 Task: Create a sub task System Test and UAT for the task  Create a new online platform for online financial planning services in the project ControlBridge , assign it to team member softage.1@softage.net and update the status of the sub task to  On Track  , set the priority of the sub task to Low
Action: Mouse moved to (49, 366)
Screenshot: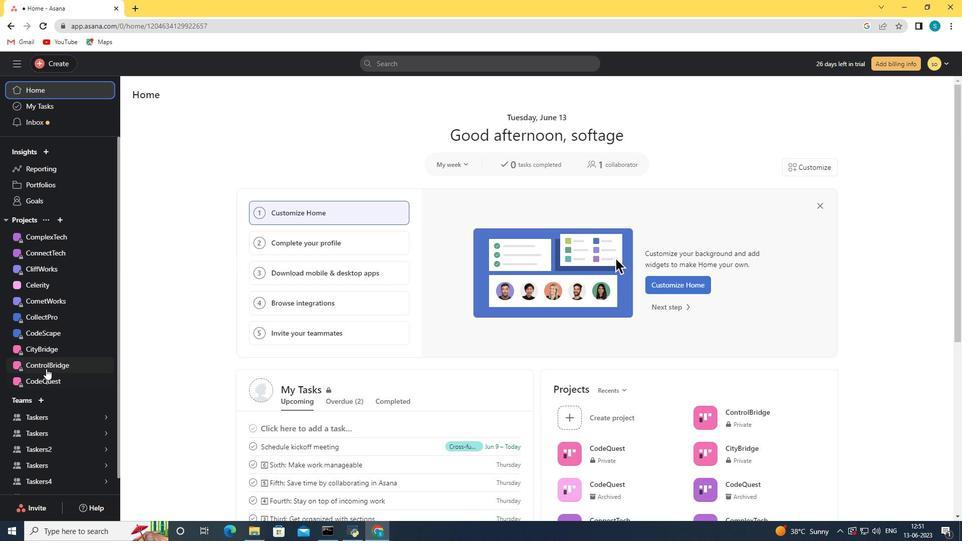 
Action: Mouse pressed left at (49, 366)
Screenshot: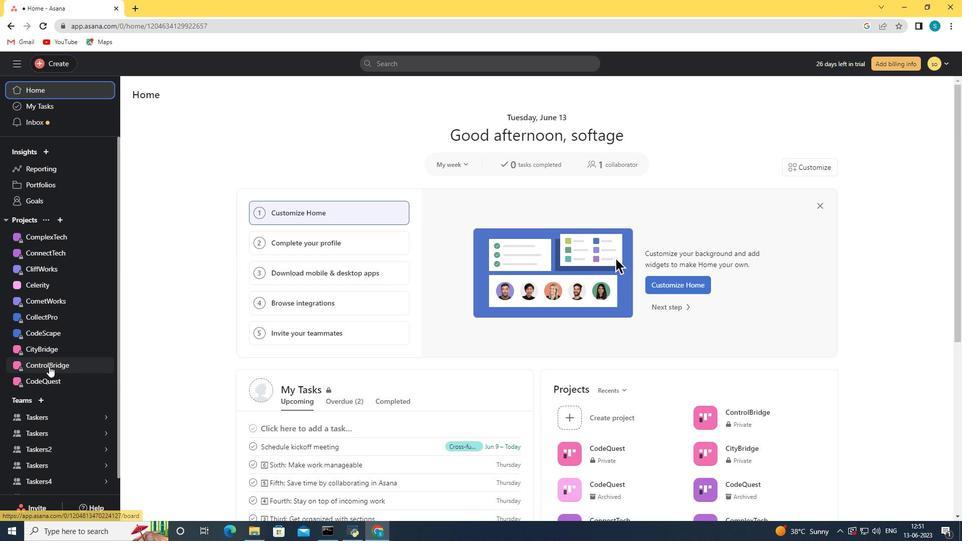 
Action: Mouse moved to (226, 460)
Screenshot: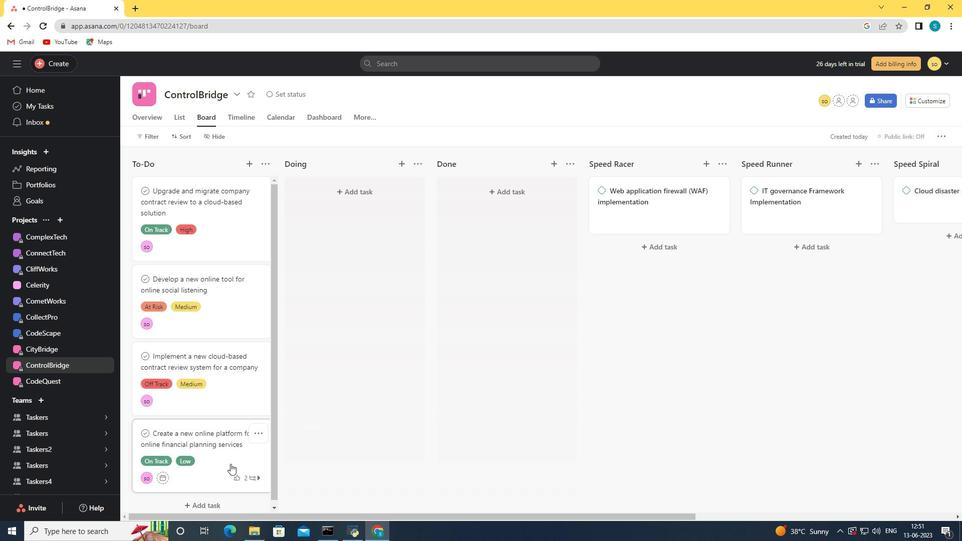 
Action: Mouse pressed left at (226, 460)
Screenshot: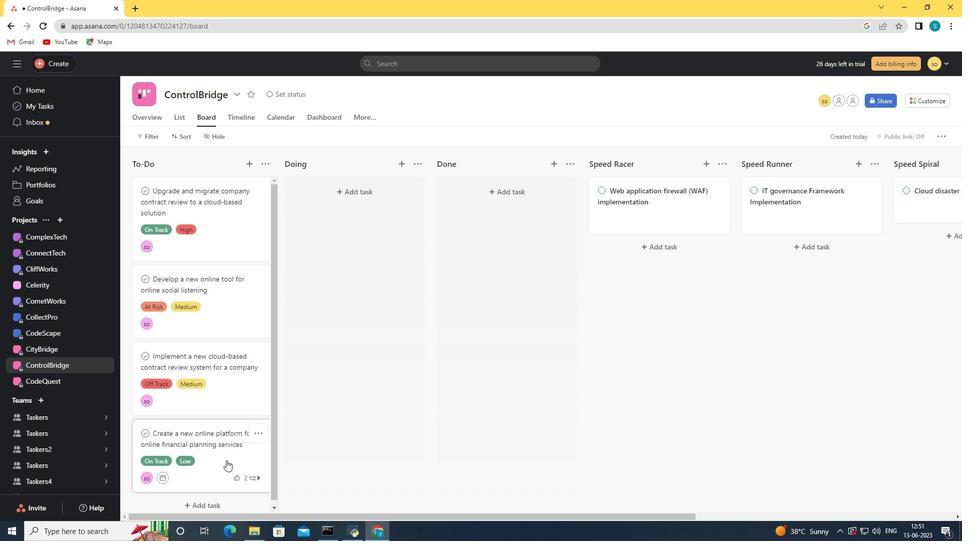 
Action: Mouse moved to (831, 283)
Screenshot: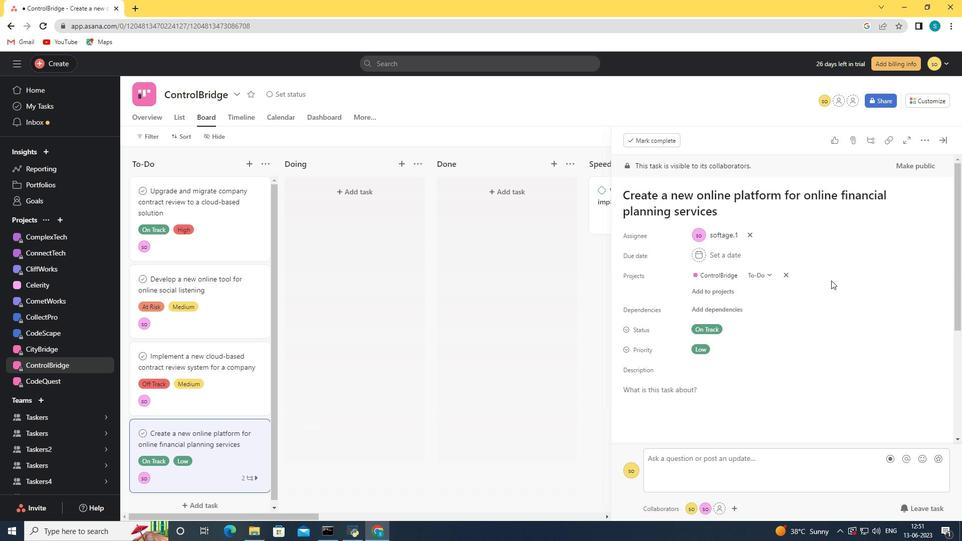 
Action: Mouse scrolled (831, 283) with delta (0, 0)
Screenshot: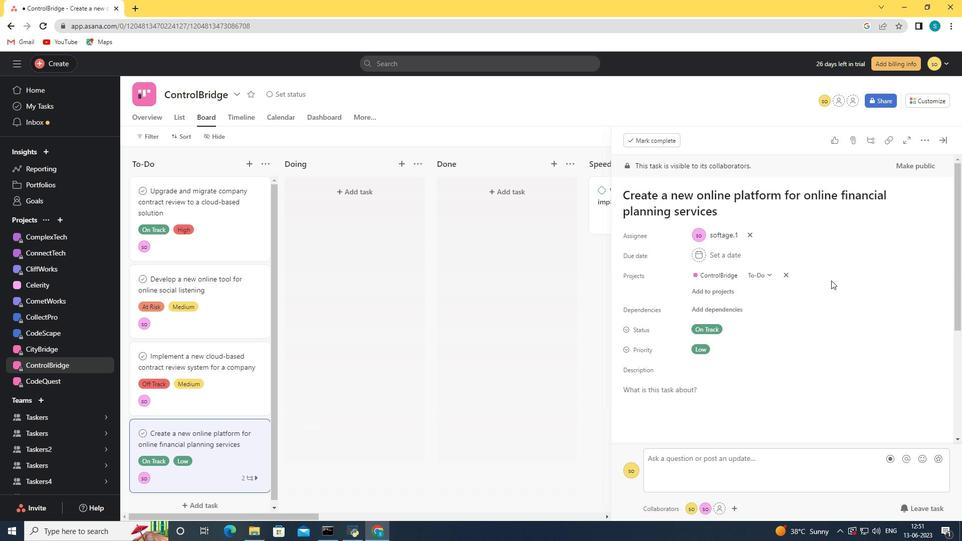 
Action: Mouse moved to (831, 284)
Screenshot: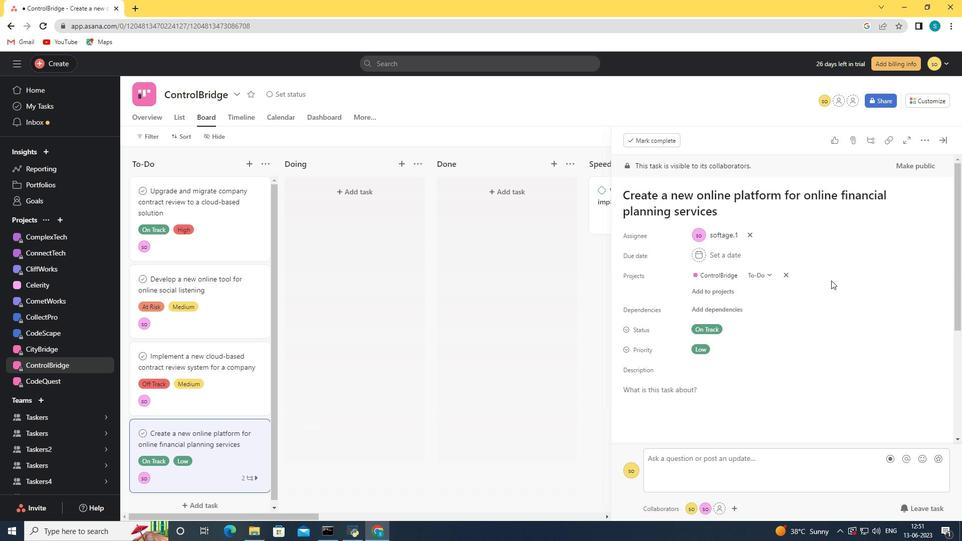 
Action: Mouse scrolled (831, 284) with delta (0, 0)
Screenshot: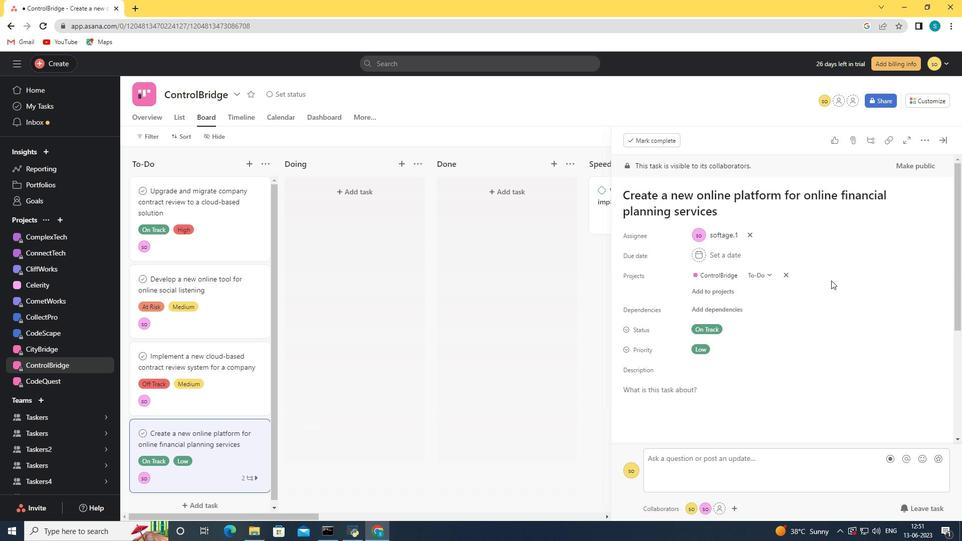 
Action: Mouse moved to (831, 285)
Screenshot: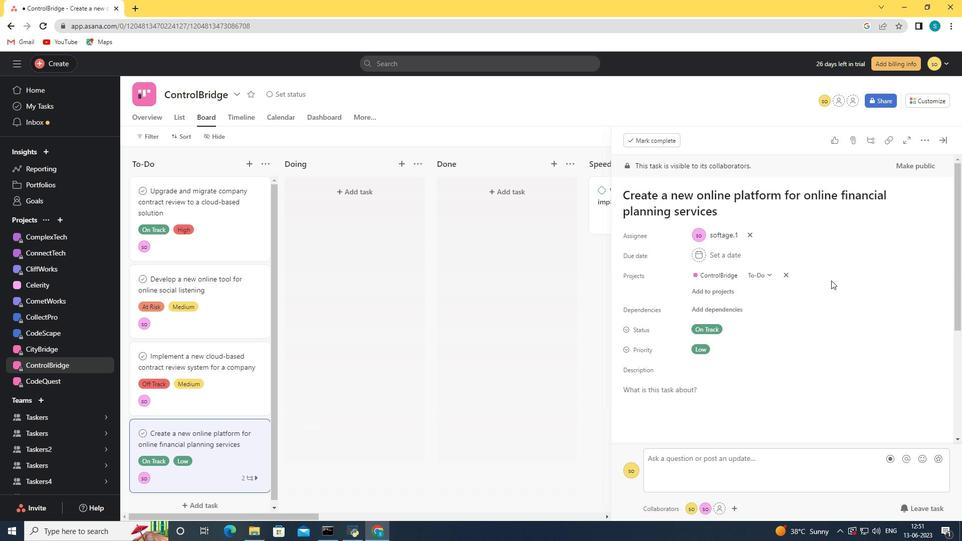 
Action: Mouse scrolled (831, 284) with delta (0, 0)
Screenshot: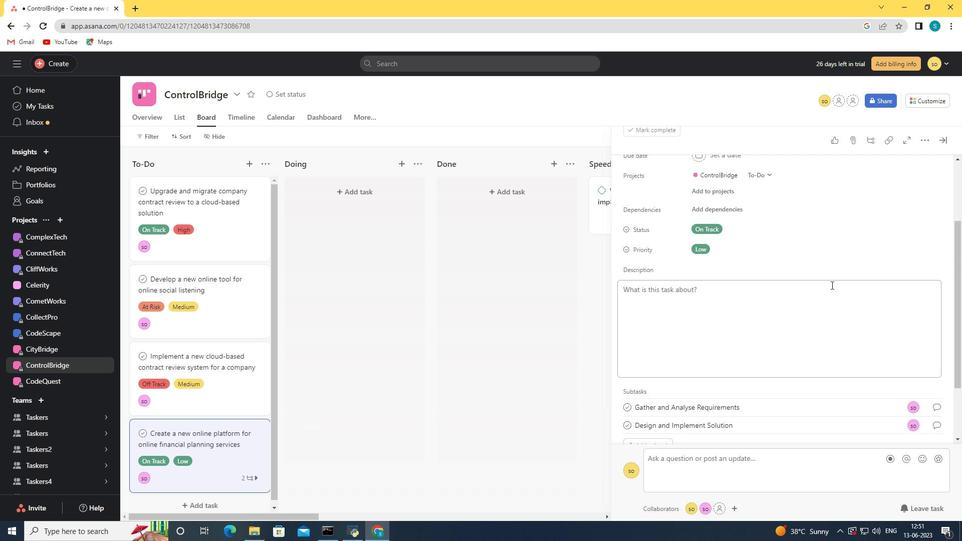 
Action: Mouse scrolled (831, 284) with delta (0, 0)
Screenshot: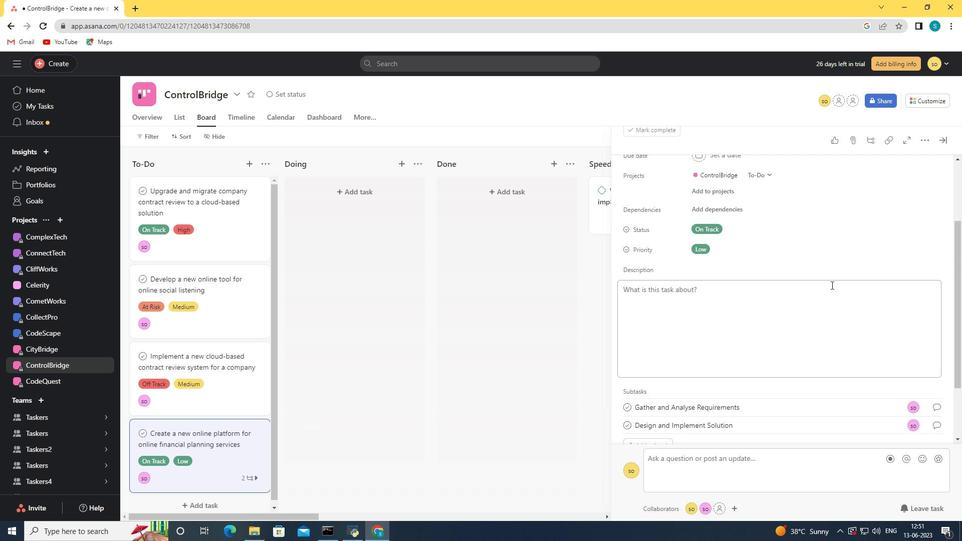 
Action: Mouse scrolled (831, 284) with delta (0, 0)
Screenshot: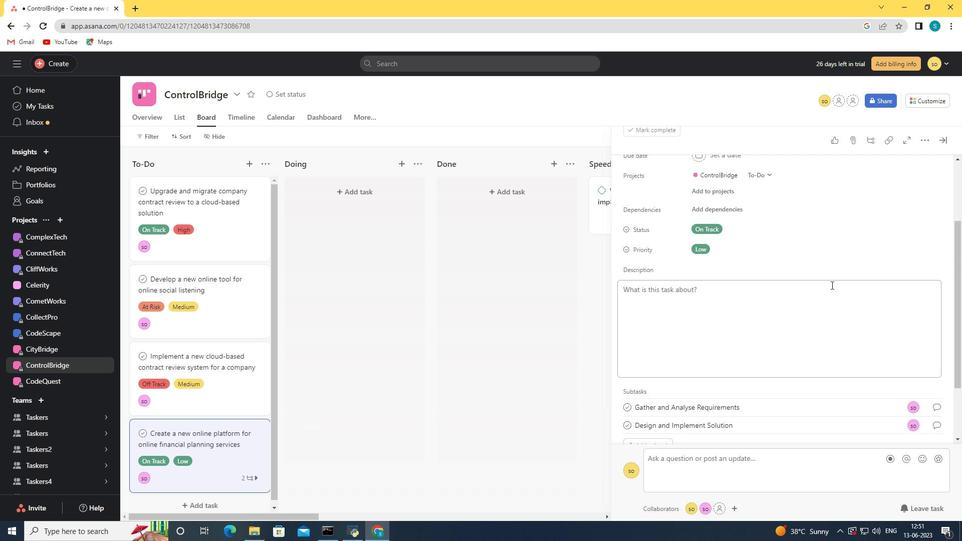 
Action: Mouse scrolled (831, 284) with delta (0, 0)
Screenshot: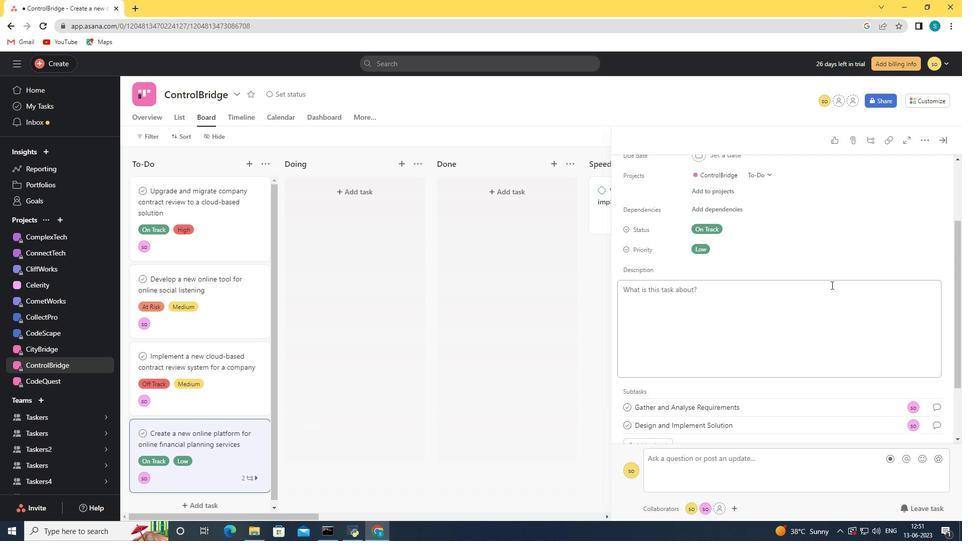 
Action: Mouse moved to (648, 364)
Screenshot: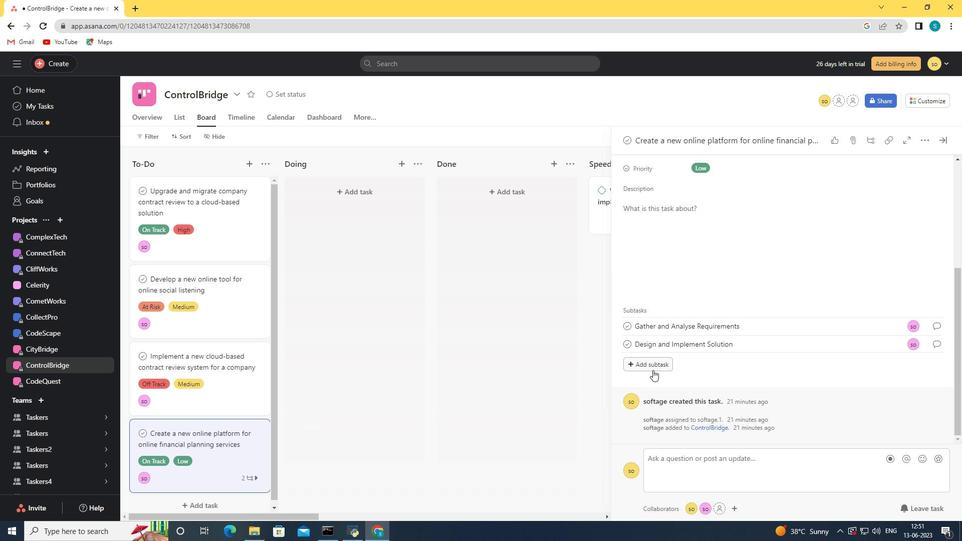
Action: Mouse pressed left at (648, 364)
Screenshot: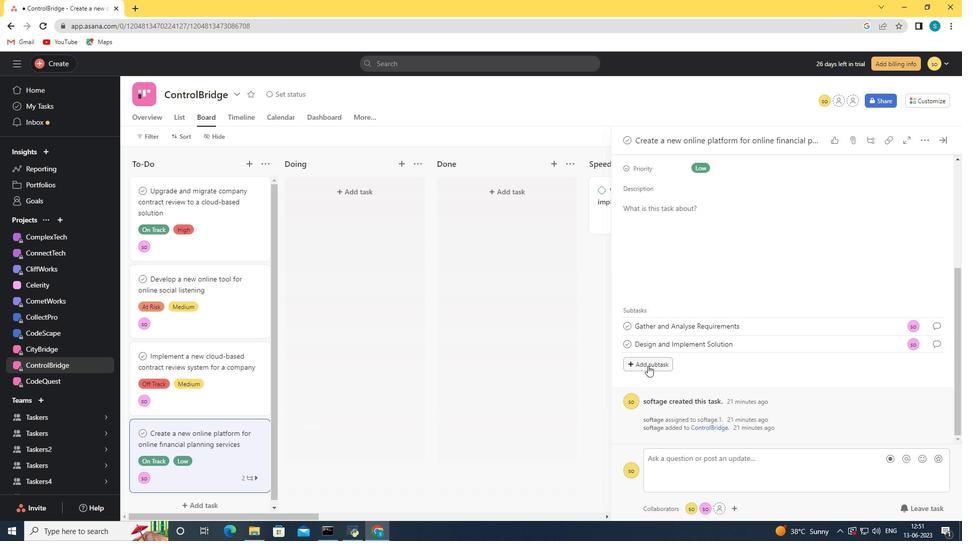 
Action: Key pressed <Key.shift><Key.shift><Key.shift><Key.shift><Key.shift><Key.shift><Key.shift><Key.shift><Key.shift><Key.shift><Key.shift><Key.shift><Key.shift><Key.shift><Key.shift><Key.shift><Key.shift><Key.shift><Key.shift><Key.shift><Key.shift><Key.shift><Key.shift><Key.shift><Key.shift><Key.shift><Key.shift><Key.shift><Key.shift><Key.shift><Key.shift><Key.shift><Key.shift><Key.shift><Key.shift><Key.shift><Key.shift><Key.shift><Key.shift><Key.shift><Key.shift><Key.shift><Key.shift><Key.shift>System<Key.space><Key.shift>Test<Key.space>and<Key.space><Key.shift>U<Key.shift><Key.shift><Key.shift>AT
Screenshot: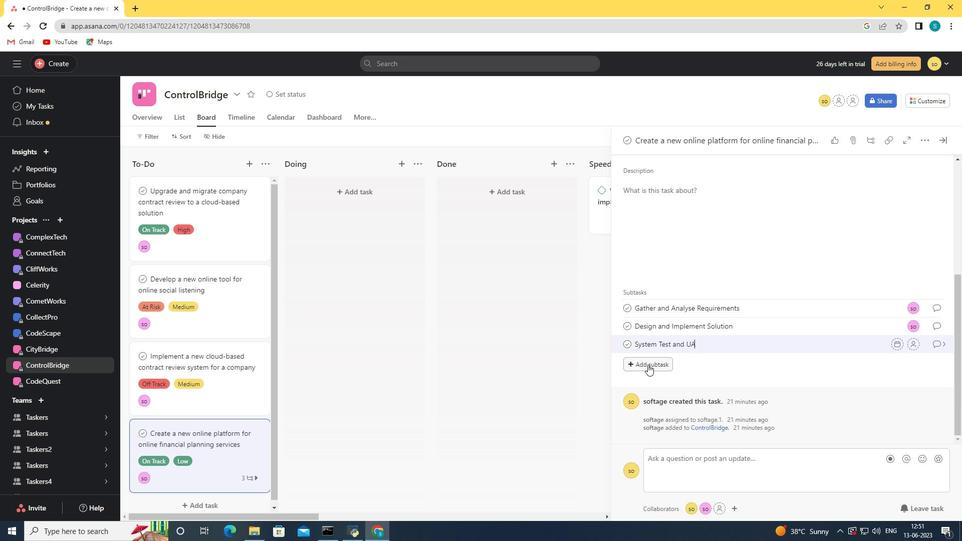 
Action: Mouse moved to (851, 367)
Screenshot: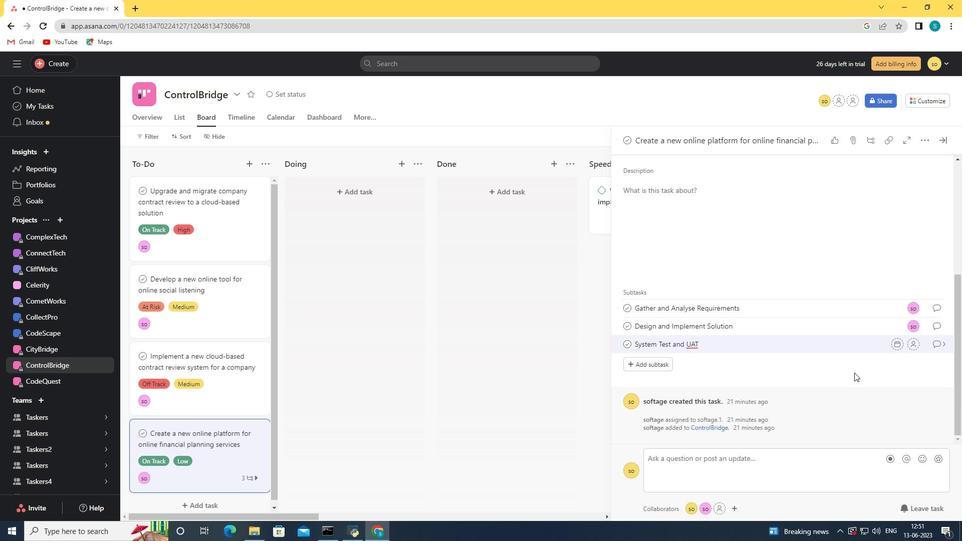 
Action: Mouse scrolled (851, 366) with delta (0, 0)
Screenshot: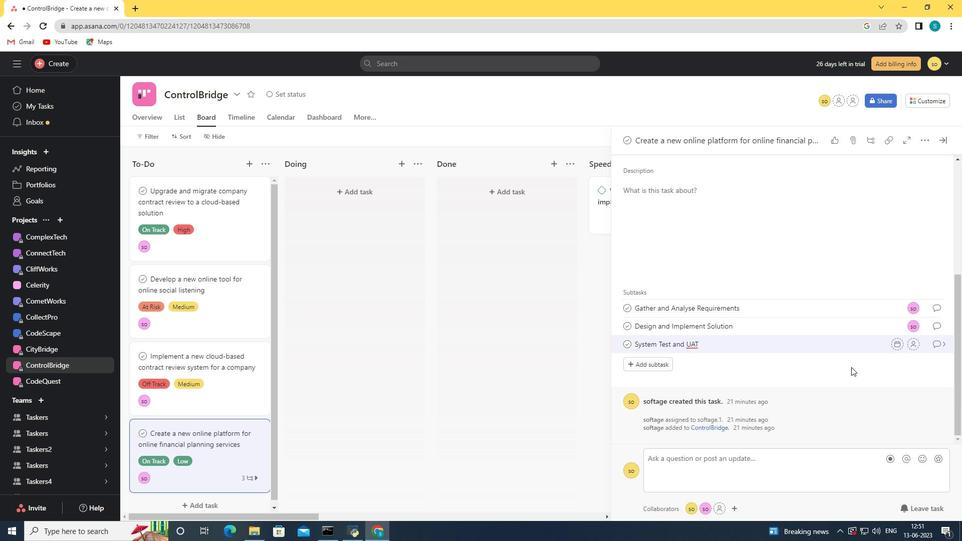 
Action: Mouse scrolled (851, 366) with delta (0, 0)
Screenshot: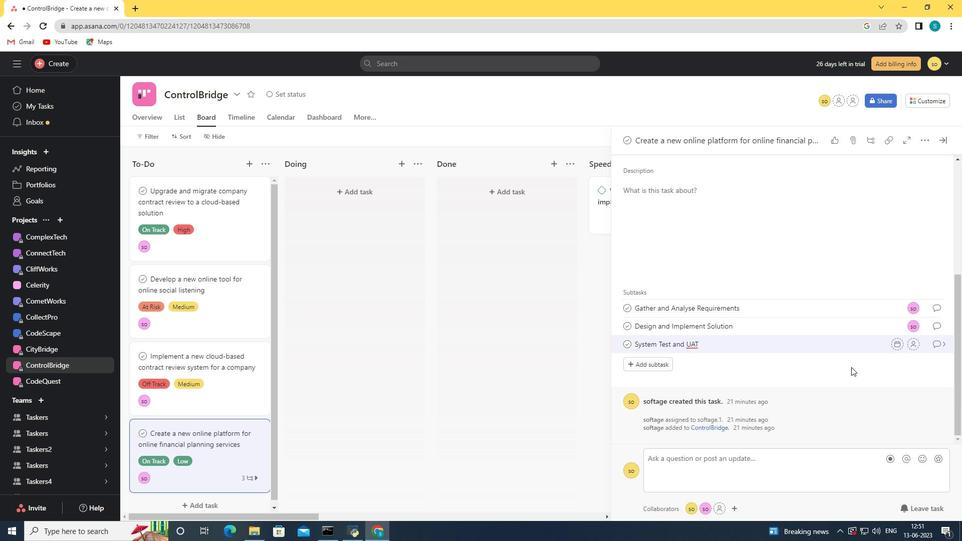 
Action: Mouse scrolled (851, 366) with delta (0, 0)
Screenshot: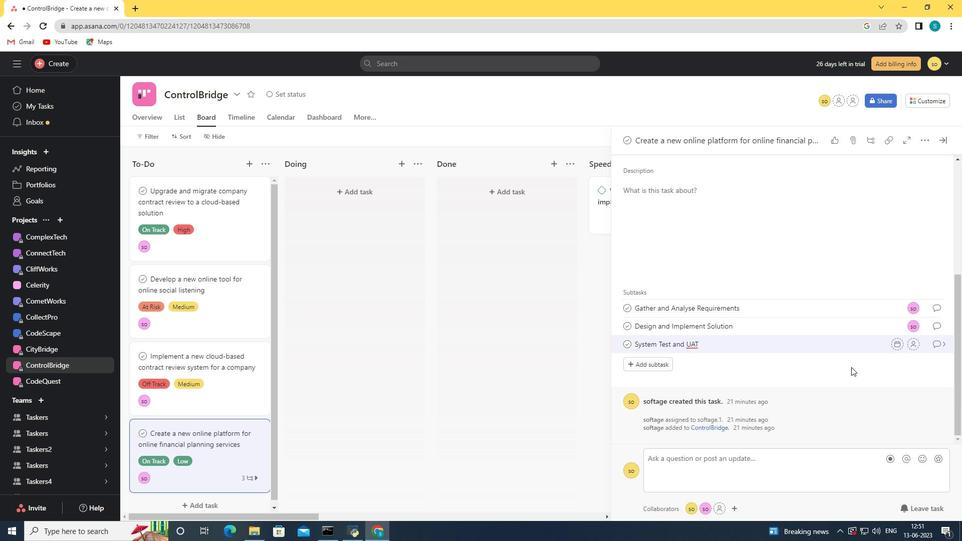 
Action: Mouse moved to (916, 343)
Screenshot: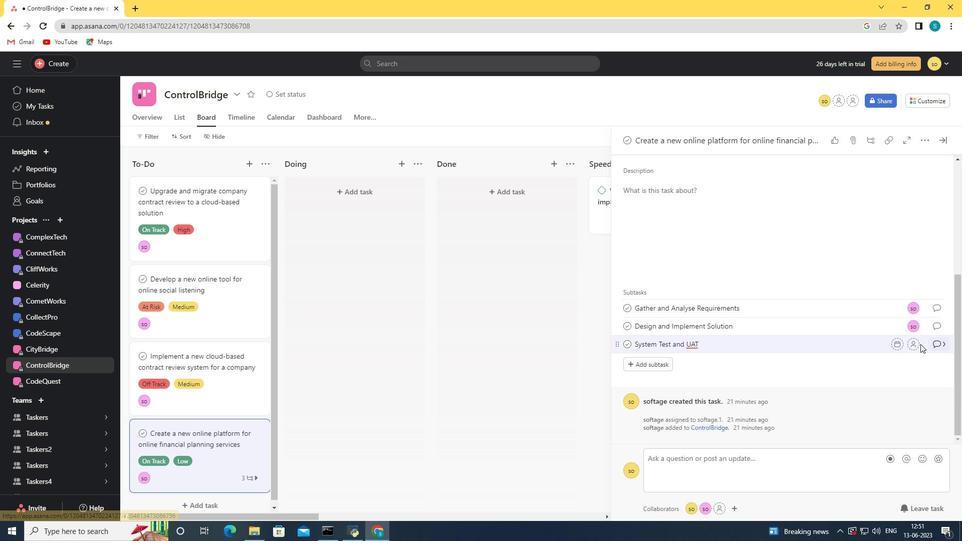 
Action: Mouse pressed left at (916, 343)
Screenshot: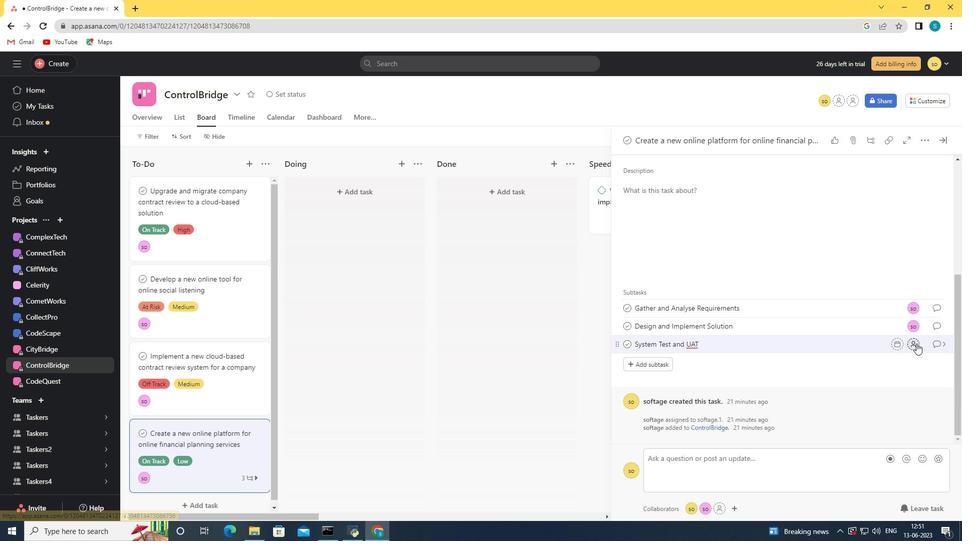 
Action: Key pressed softage.1<Key.shift>@softage.net
Screenshot: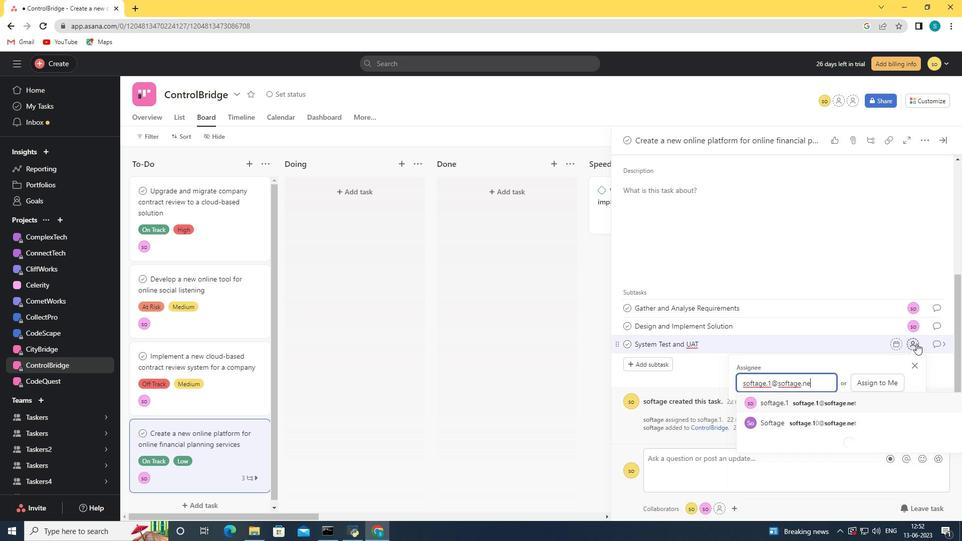 
Action: Mouse moved to (832, 402)
Screenshot: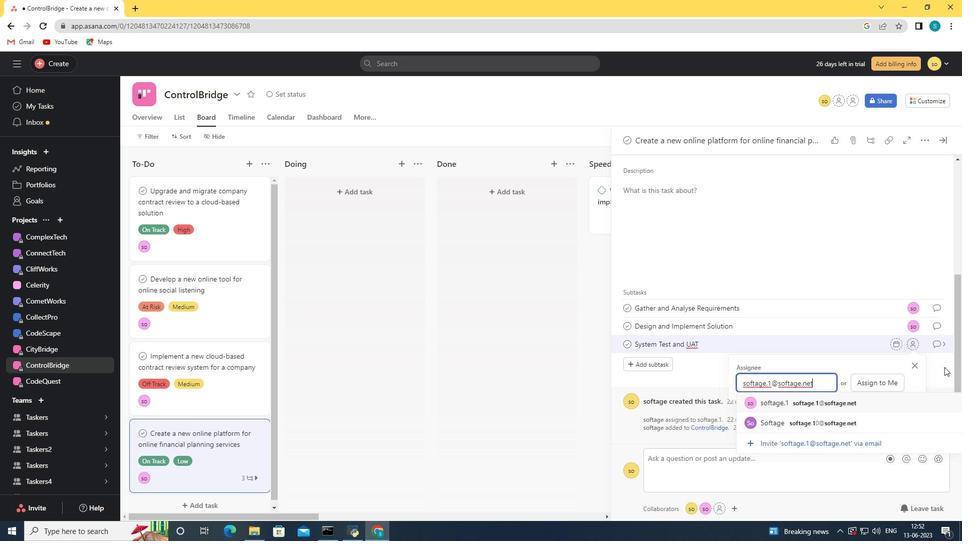 
Action: Mouse pressed left at (832, 402)
Screenshot: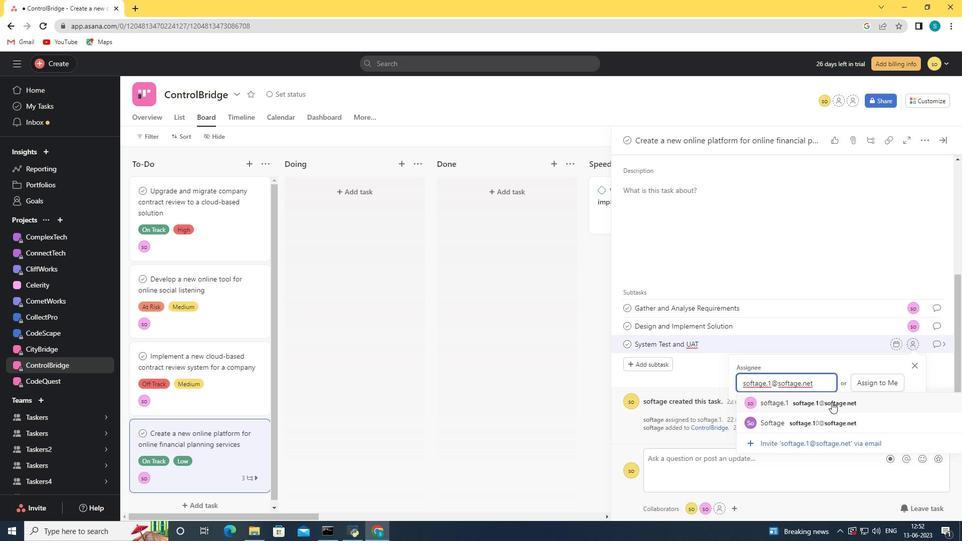 
Action: Mouse moved to (942, 343)
Screenshot: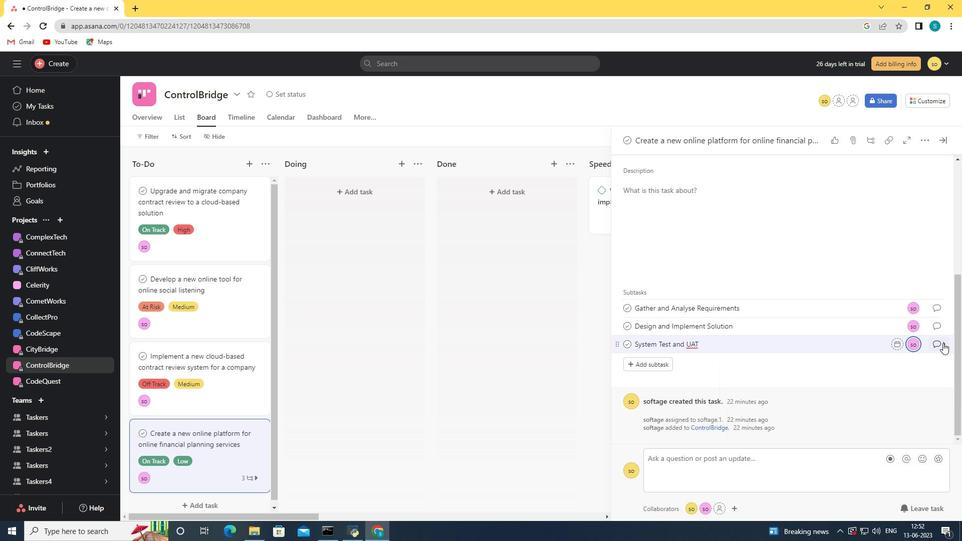 
Action: Mouse pressed left at (942, 343)
Screenshot: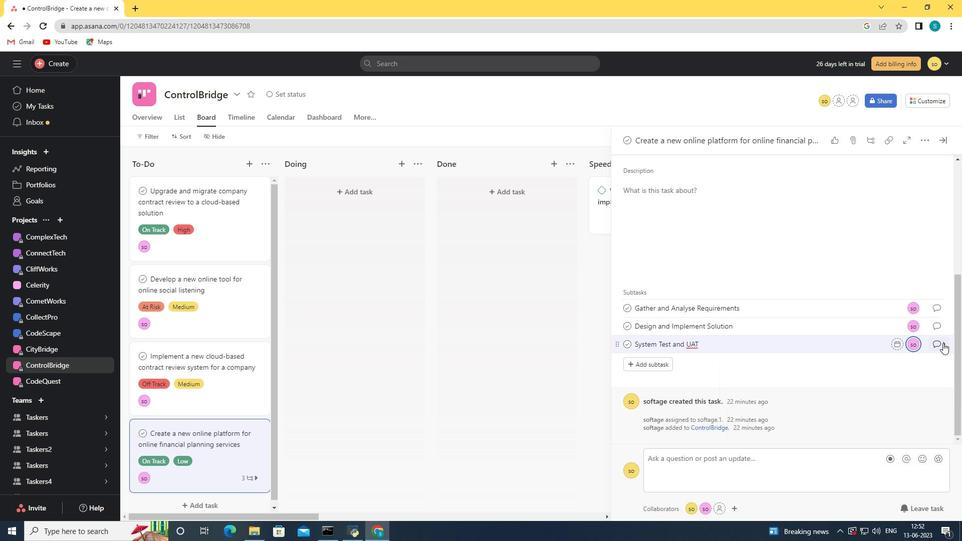 
Action: Mouse moved to (668, 301)
Screenshot: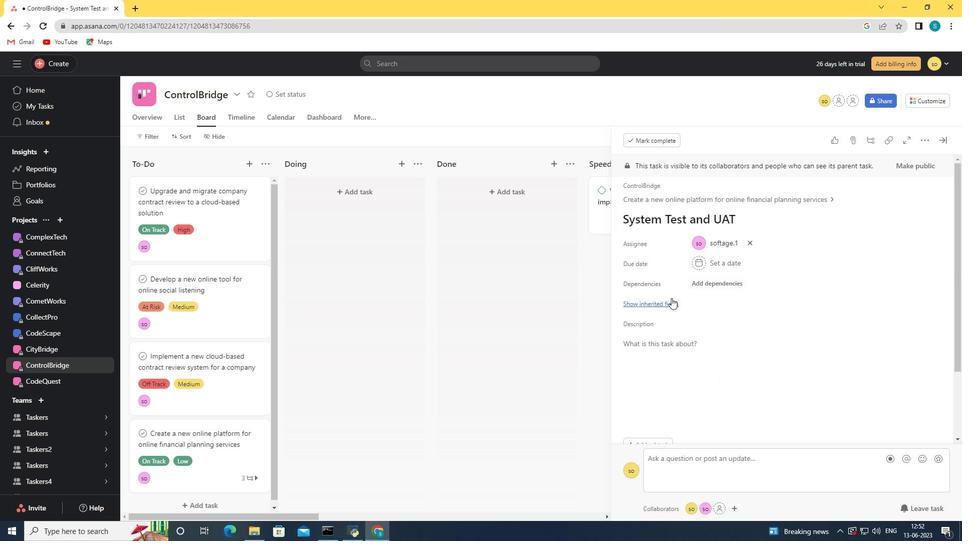 
Action: Mouse pressed left at (668, 301)
Screenshot: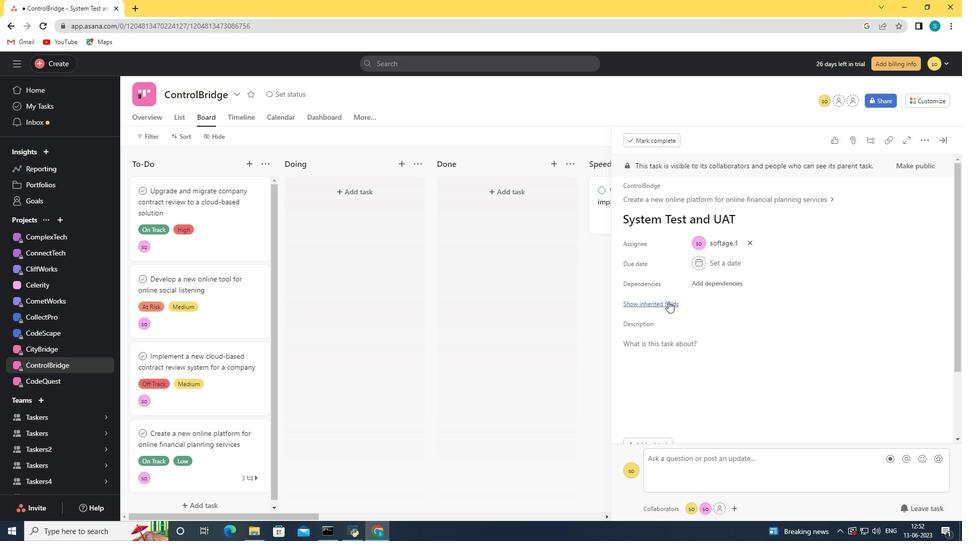 
Action: Mouse moved to (732, 325)
Screenshot: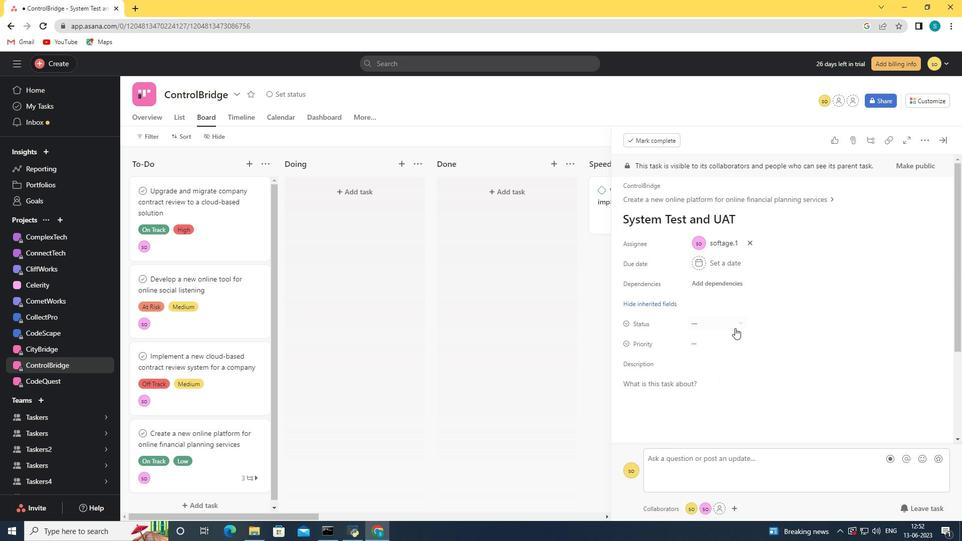 
Action: Mouse pressed left at (732, 325)
Screenshot: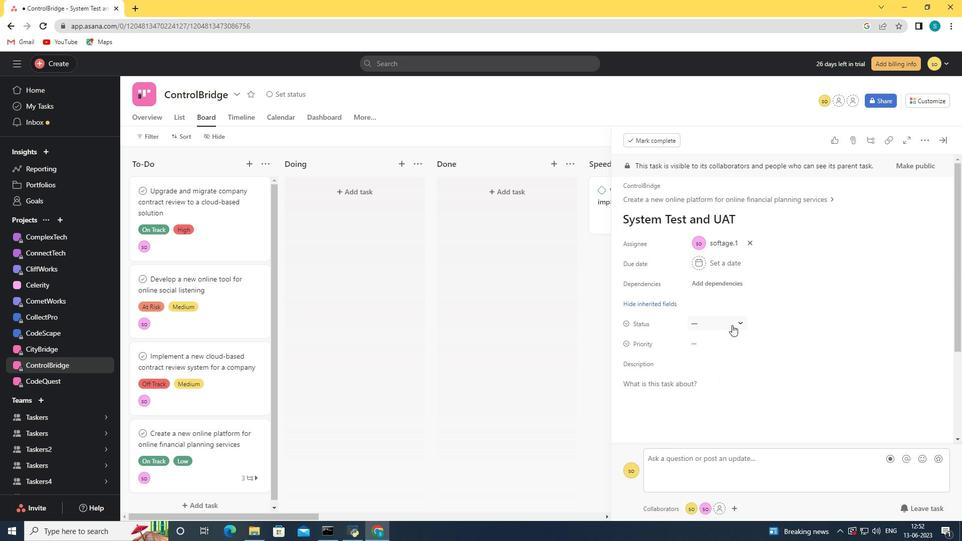 
Action: Mouse moved to (703, 357)
Screenshot: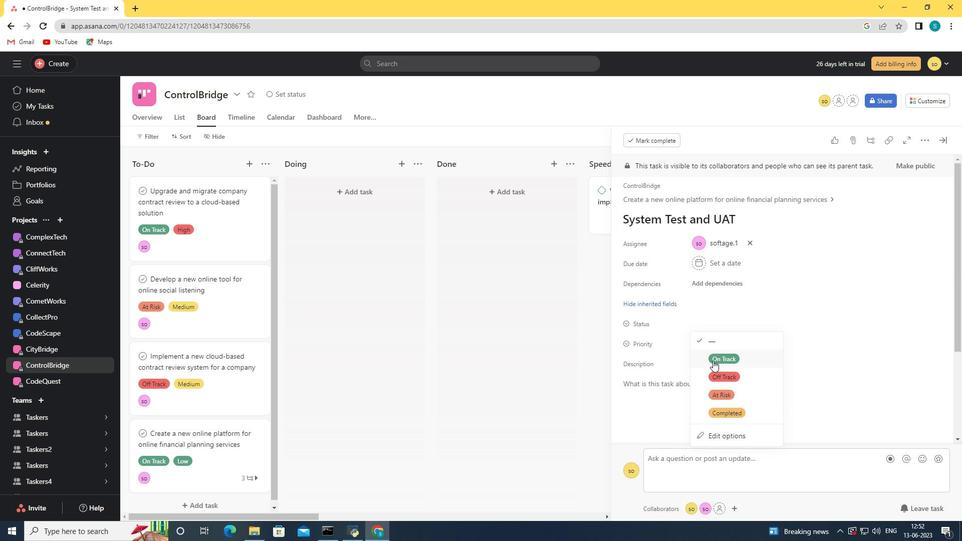 
Action: Mouse pressed left at (703, 357)
Screenshot: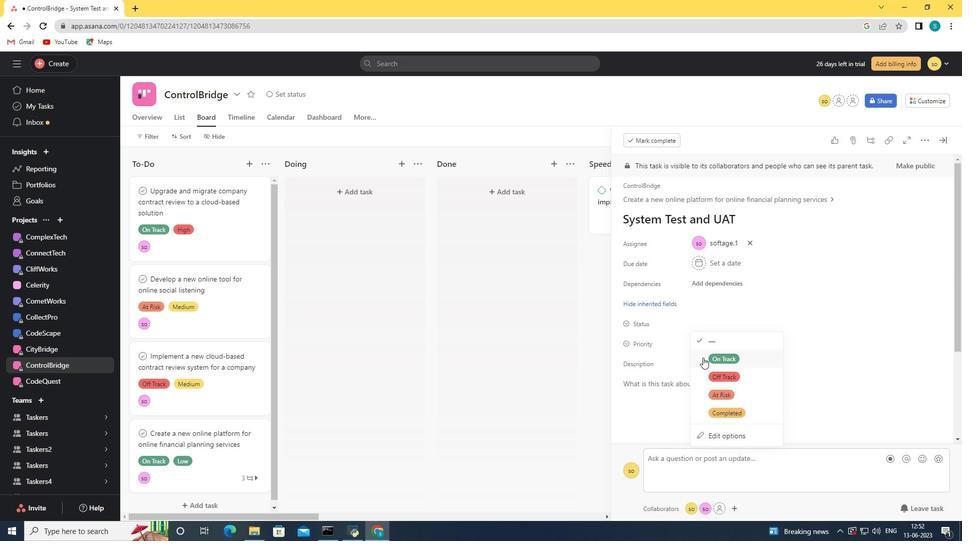 
Action: Mouse moved to (726, 343)
Screenshot: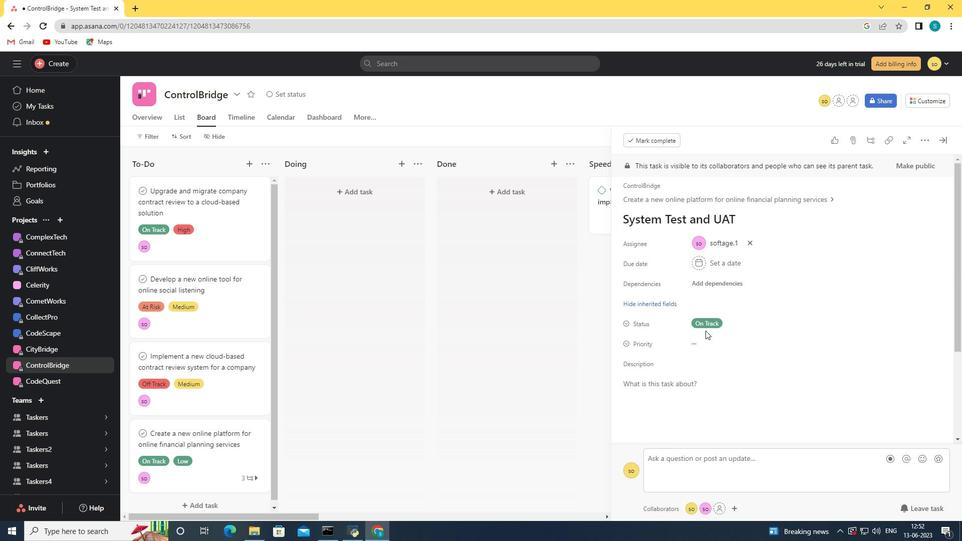 
Action: Mouse pressed left at (726, 343)
Screenshot: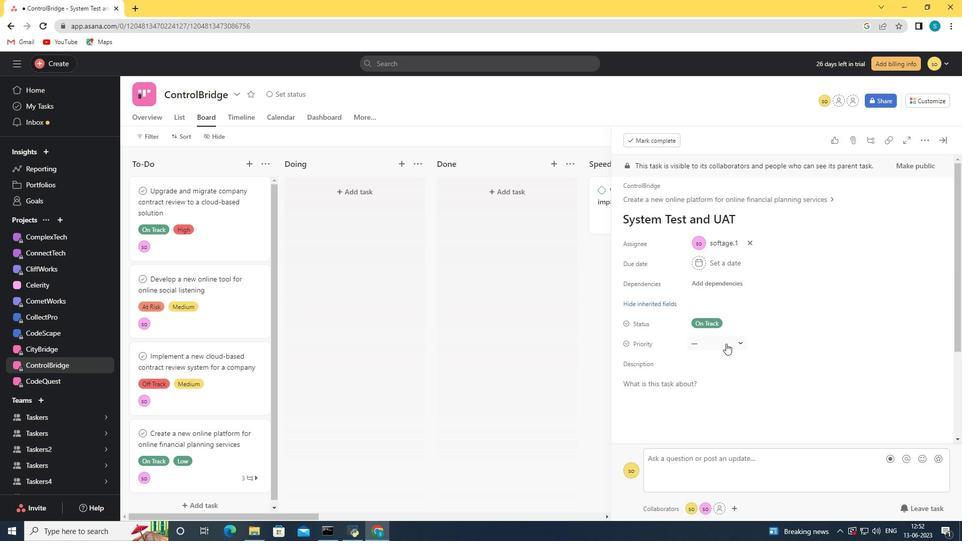 
Action: Mouse moved to (706, 413)
Screenshot: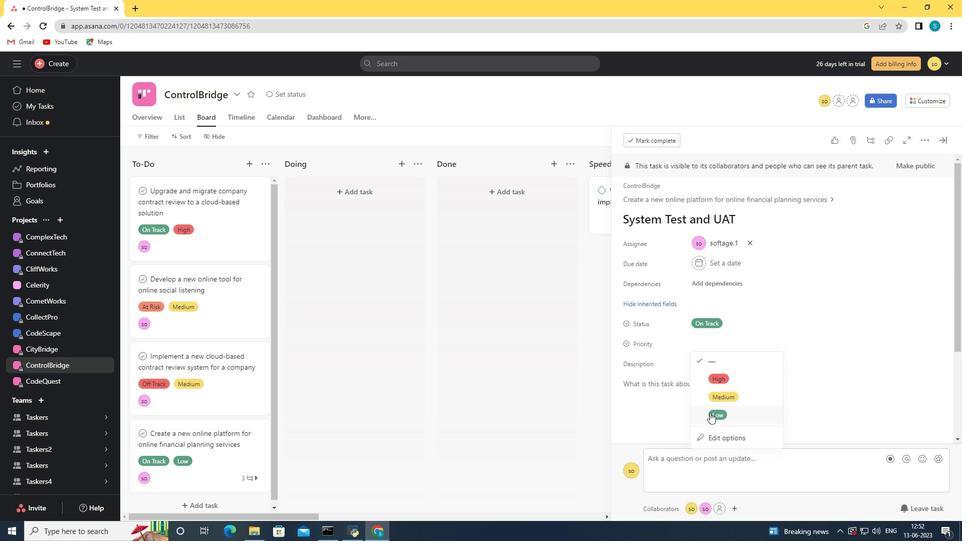 
Action: Mouse pressed left at (706, 413)
Screenshot: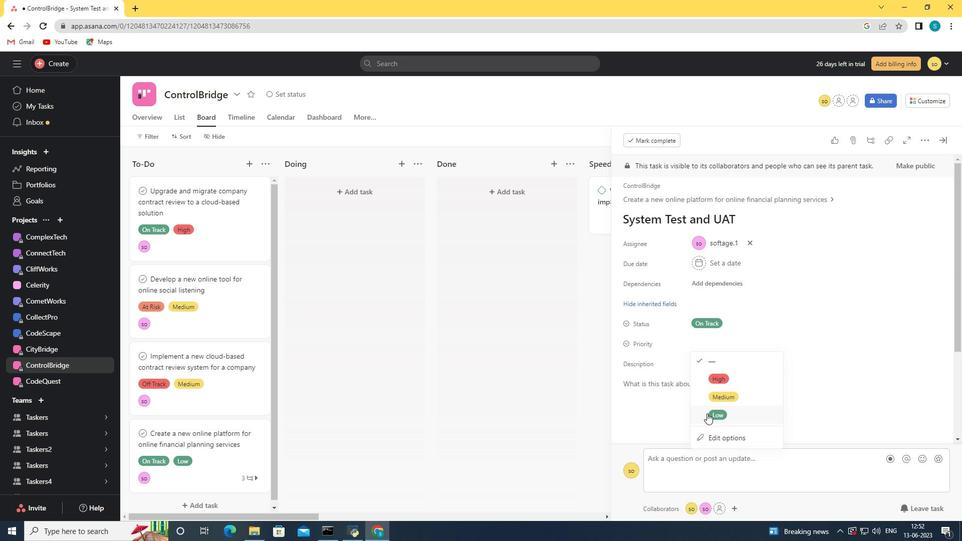 
Action: Mouse moved to (737, 356)
Screenshot: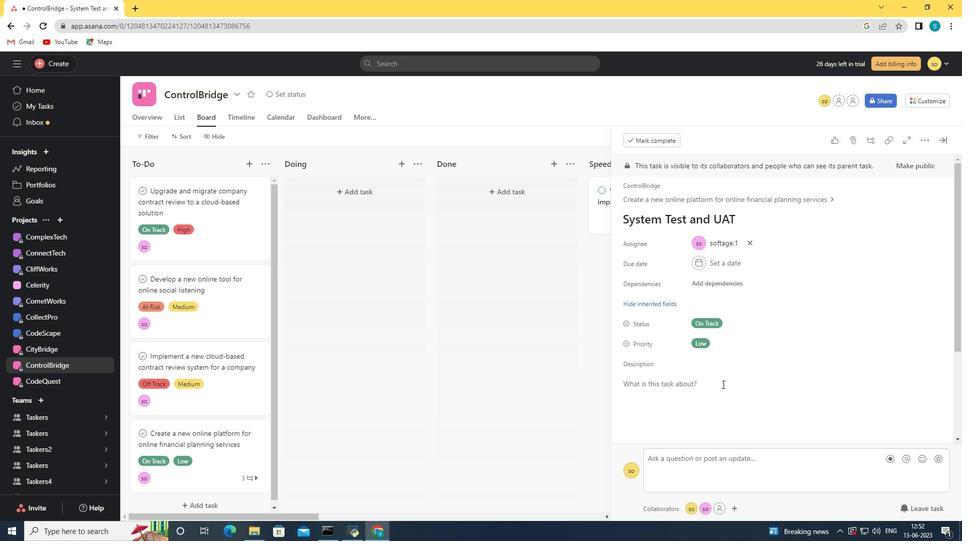 
Action: Mouse scrolled (737, 355) with delta (0, 0)
Screenshot: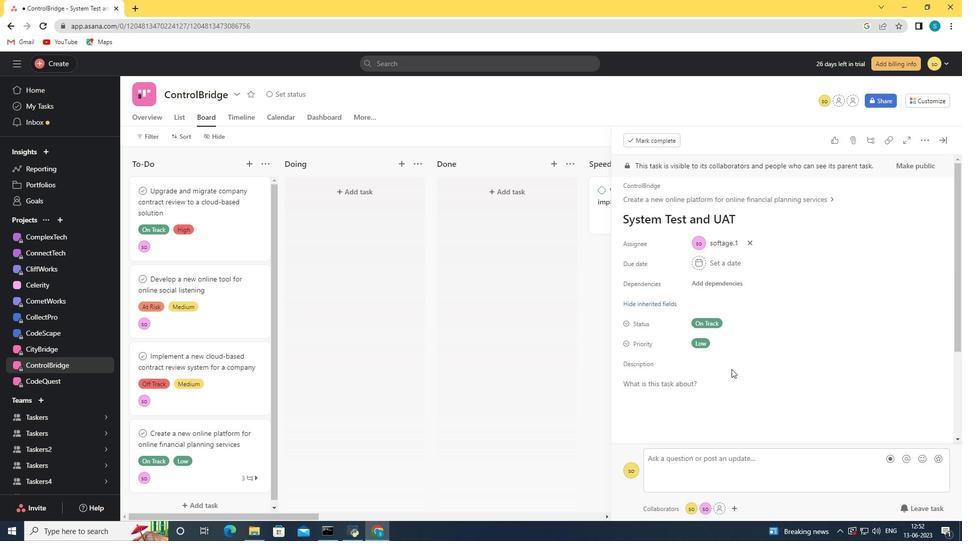 
Action: Mouse scrolled (737, 355) with delta (0, 0)
Screenshot: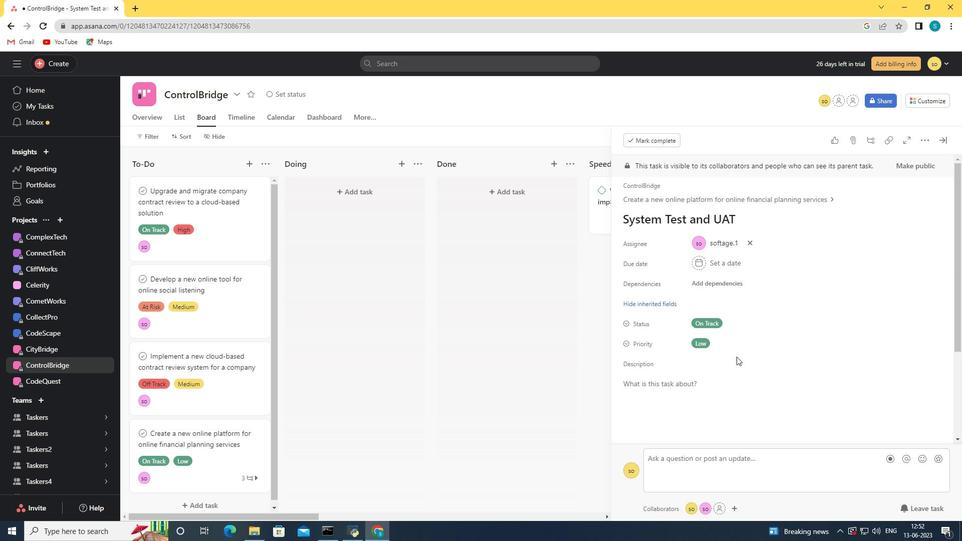 
Action: Mouse scrolled (737, 355) with delta (0, 0)
Screenshot: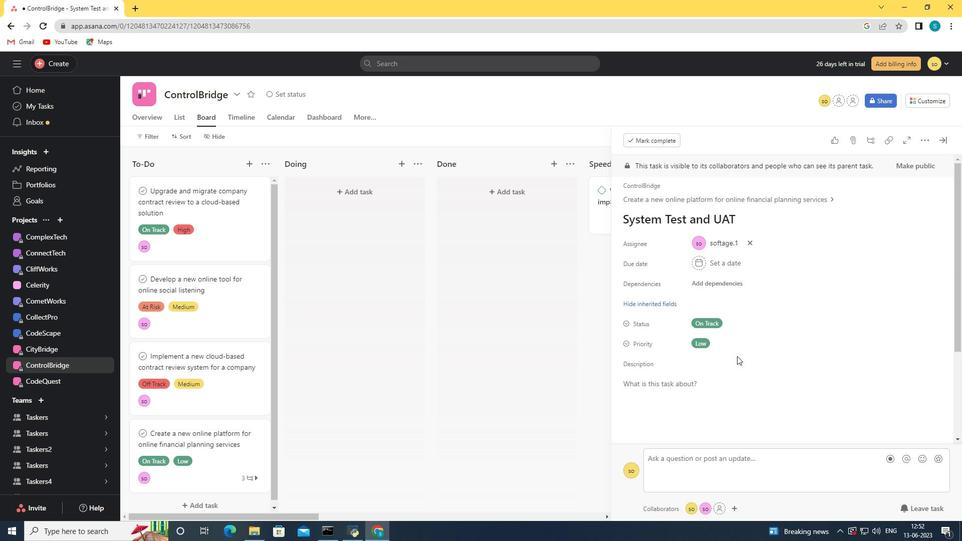 
Action: Mouse scrolled (737, 355) with delta (0, 0)
Screenshot: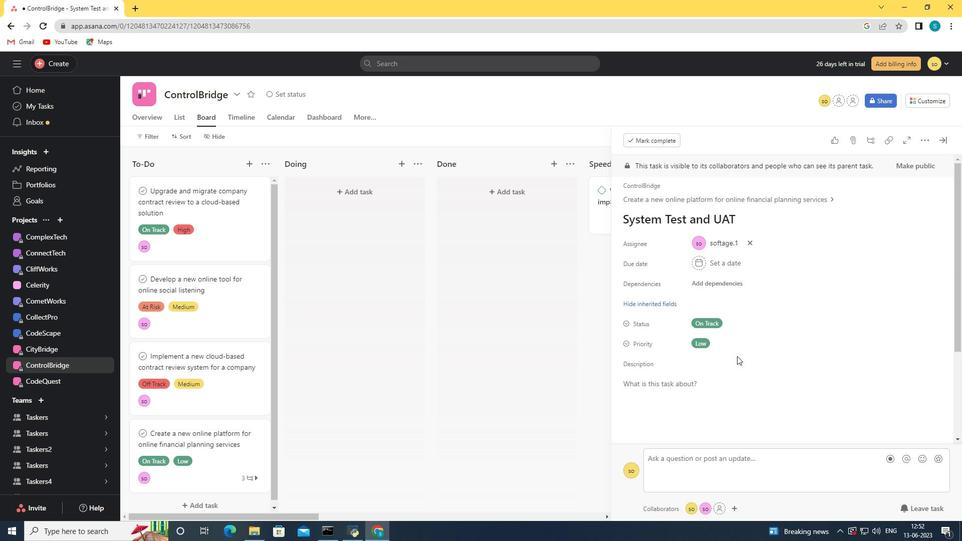 
Action: Mouse scrolled (737, 355) with delta (0, 0)
Screenshot: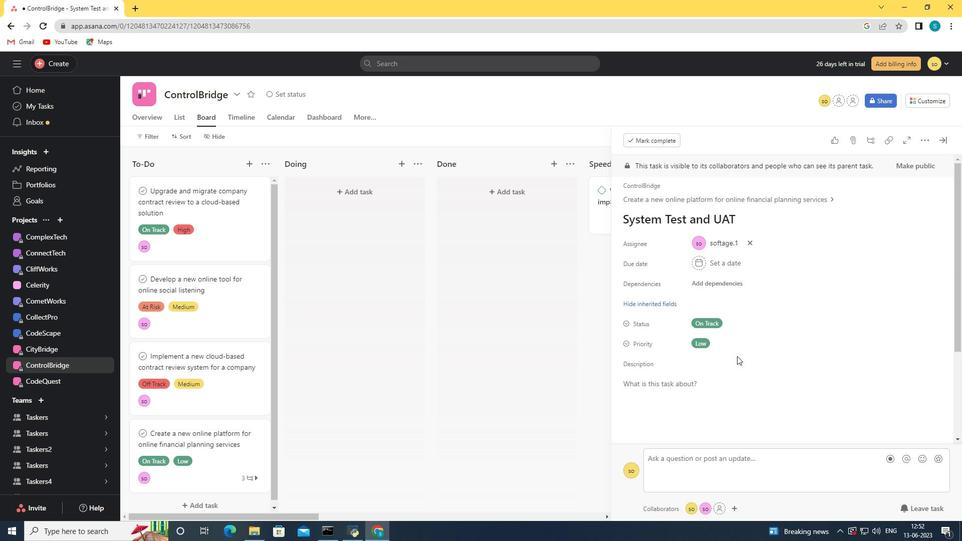 
Action: Mouse moved to (737, 356)
Screenshot: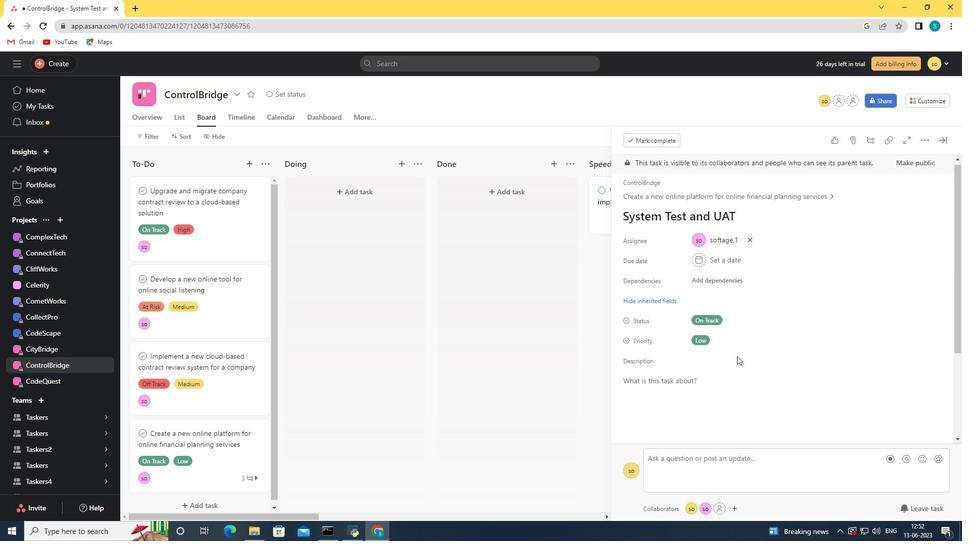 
Action: Mouse scrolled (737, 355) with delta (0, 0)
Screenshot: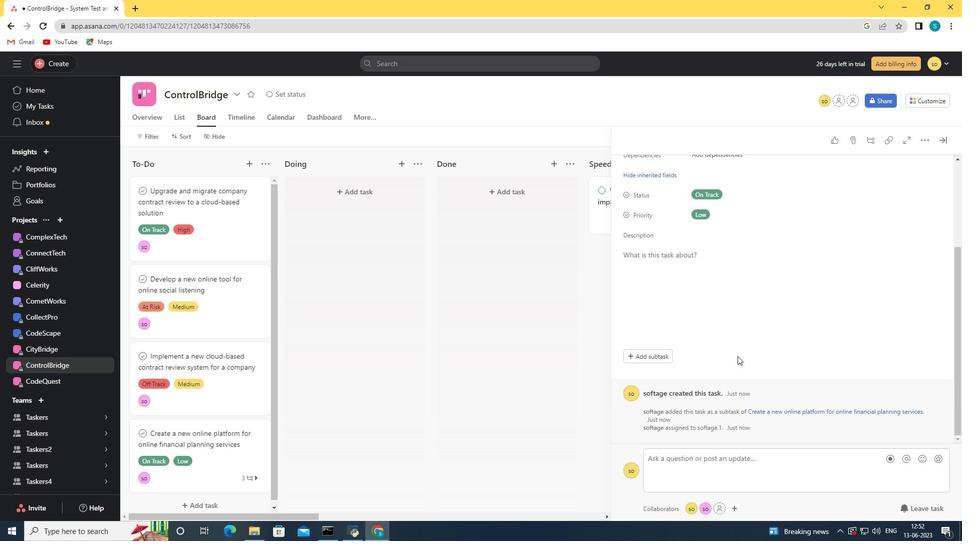 
Action: Mouse scrolled (737, 355) with delta (0, 0)
Screenshot: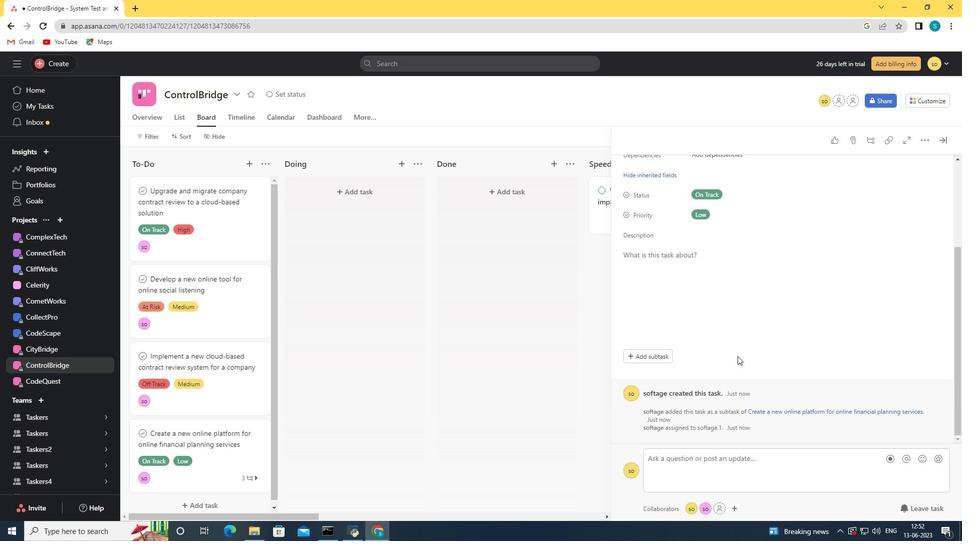 
Action: Mouse scrolled (737, 355) with delta (0, 0)
Screenshot: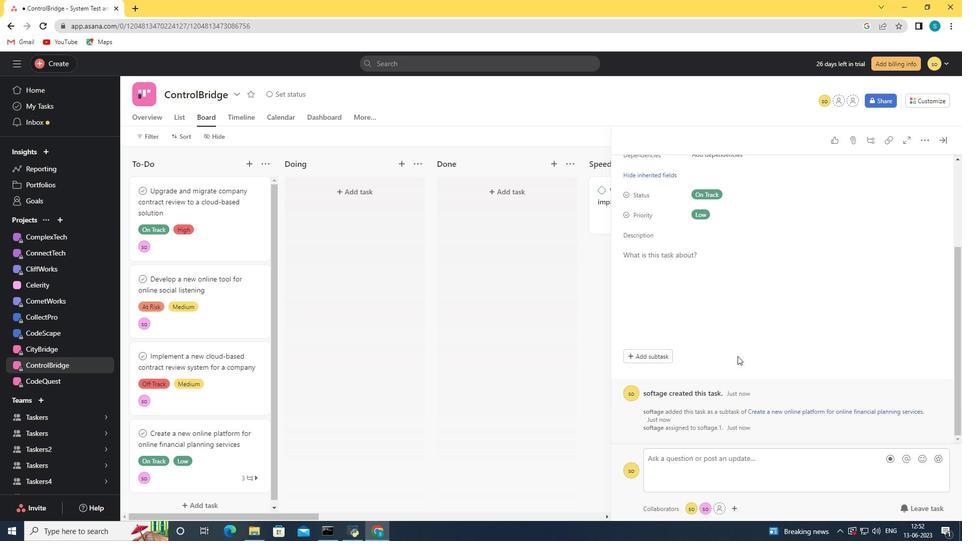 
Action: Mouse scrolled (737, 355) with delta (0, 0)
Screenshot: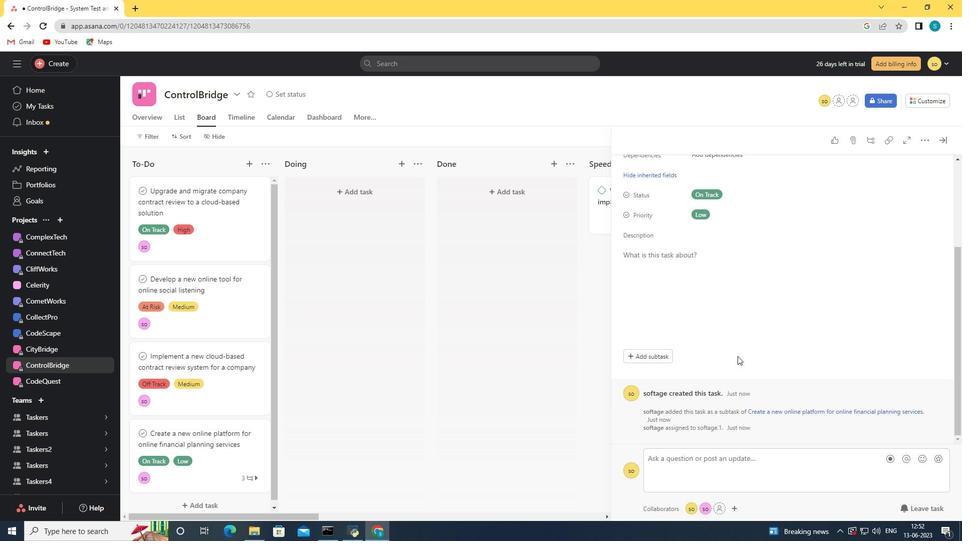 
Action: Mouse moved to (889, 371)
Screenshot: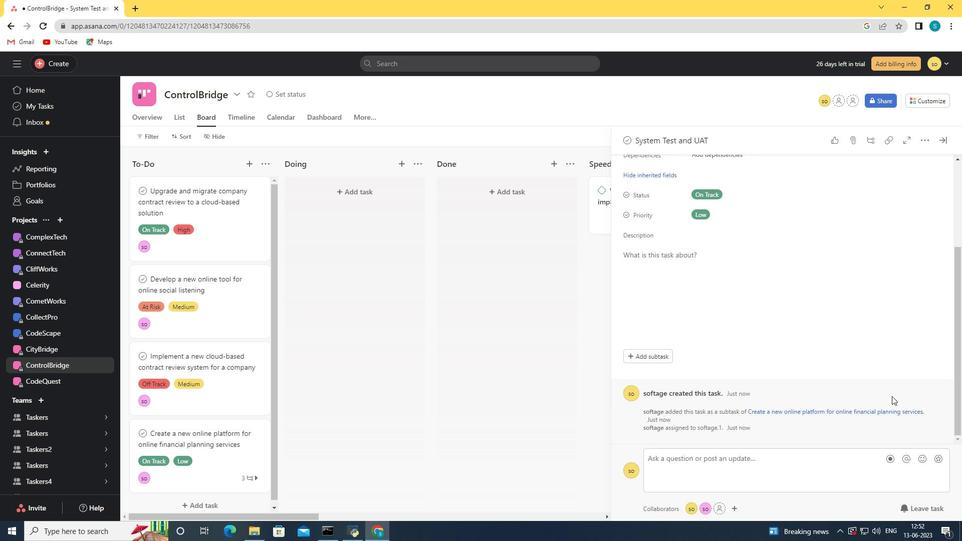
Action: Mouse scrolled (889, 371) with delta (0, 0)
Screenshot: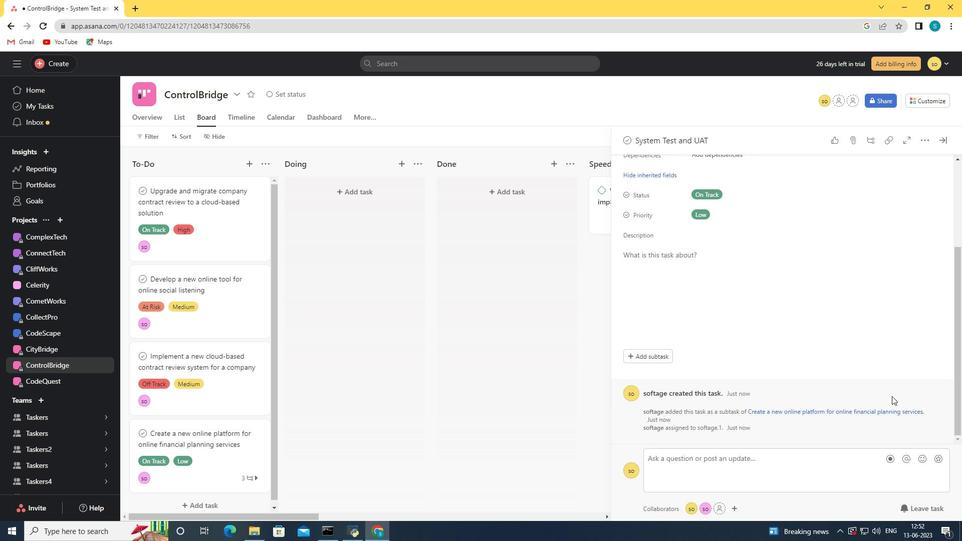 
Action: Mouse moved to (888, 364)
Screenshot: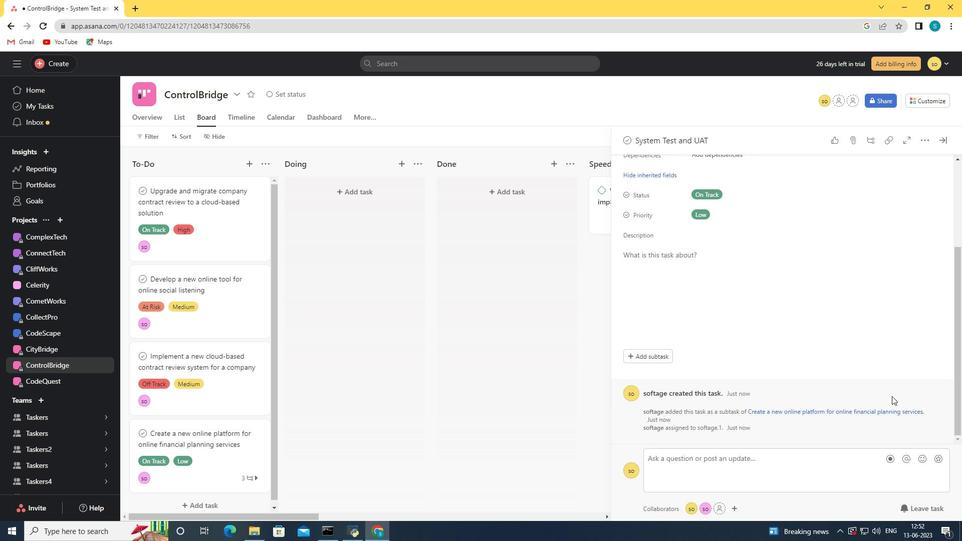 
Action: Mouse scrolled (888, 364) with delta (0, 0)
Screenshot: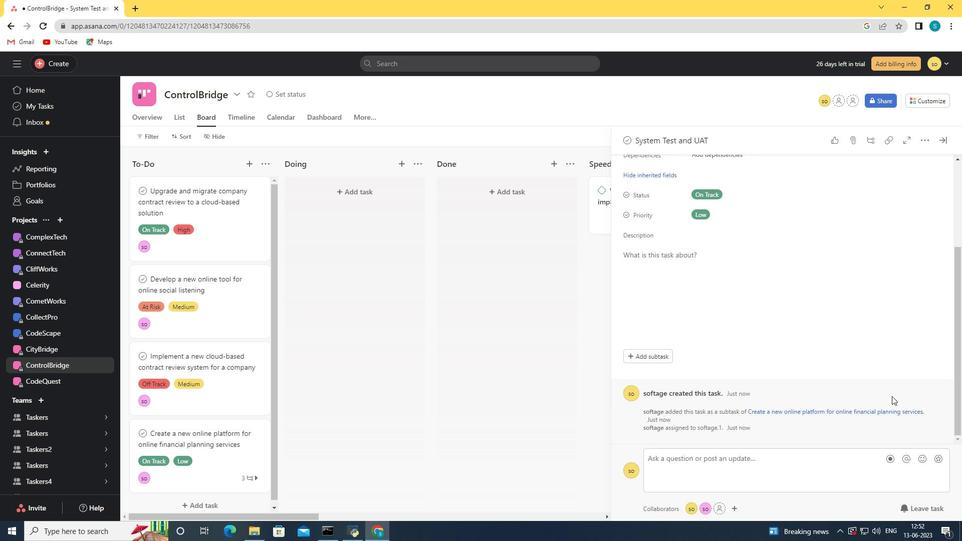 
Action: Mouse moved to (914, 216)
Screenshot: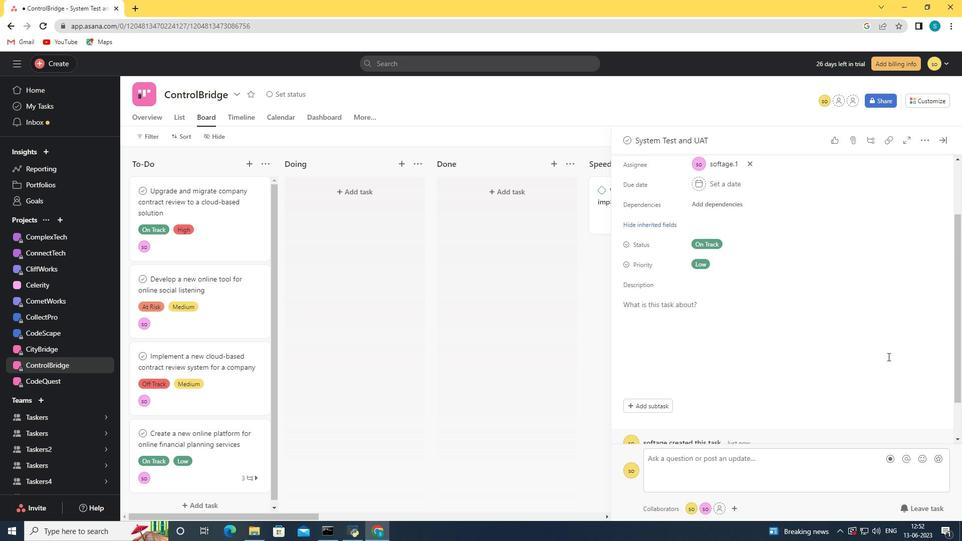 
Action: Mouse scrolled (888, 350) with delta (0, 0)
Screenshot: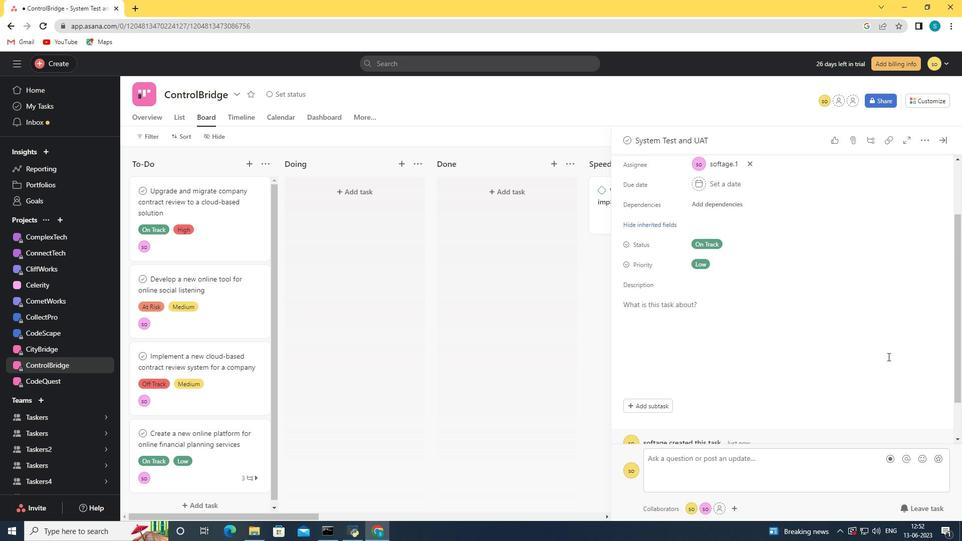 
Action: Mouse moved to (944, 141)
Screenshot: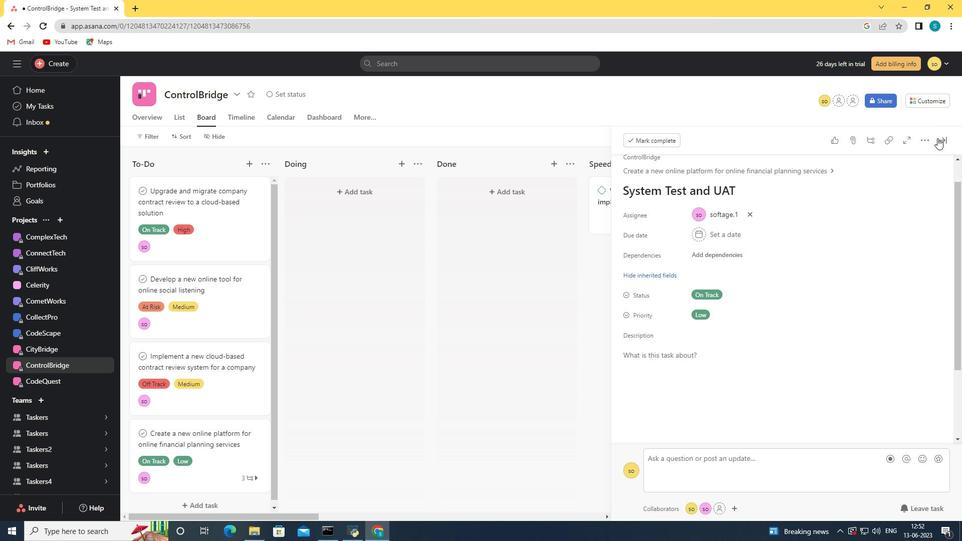 
Action: Mouse pressed left at (944, 141)
Screenshot: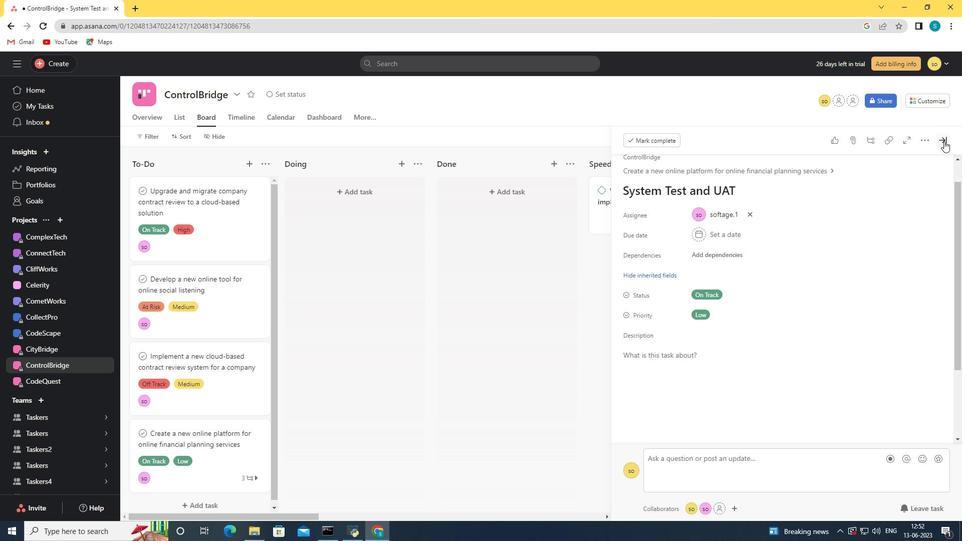 
Action: Mouse moved to (600, 318)
Screenshot: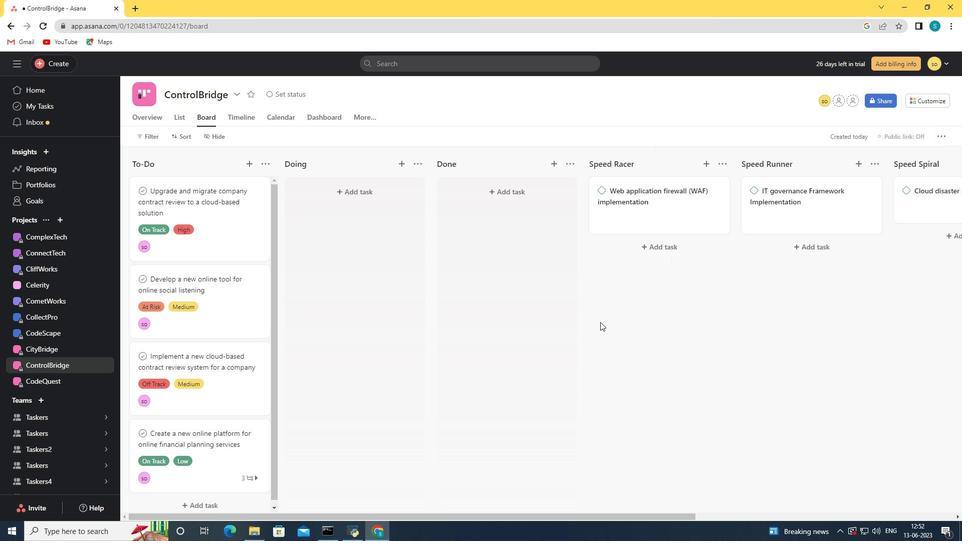 
Action: Mouse scrolled (600, 317) with delta (0, 0)
Screenshot: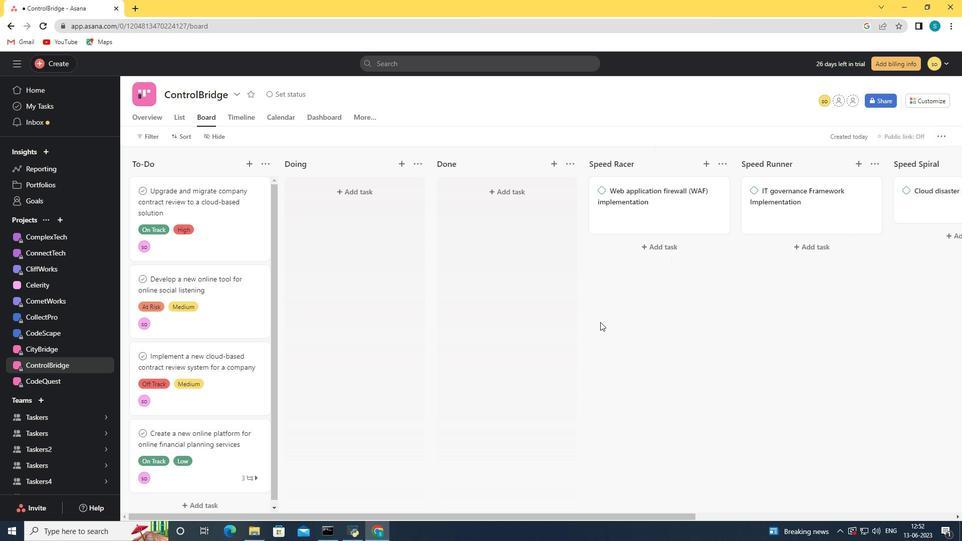 
Action: Mouse scrolled (600, 317) with delta (0, 0)
Screenshot: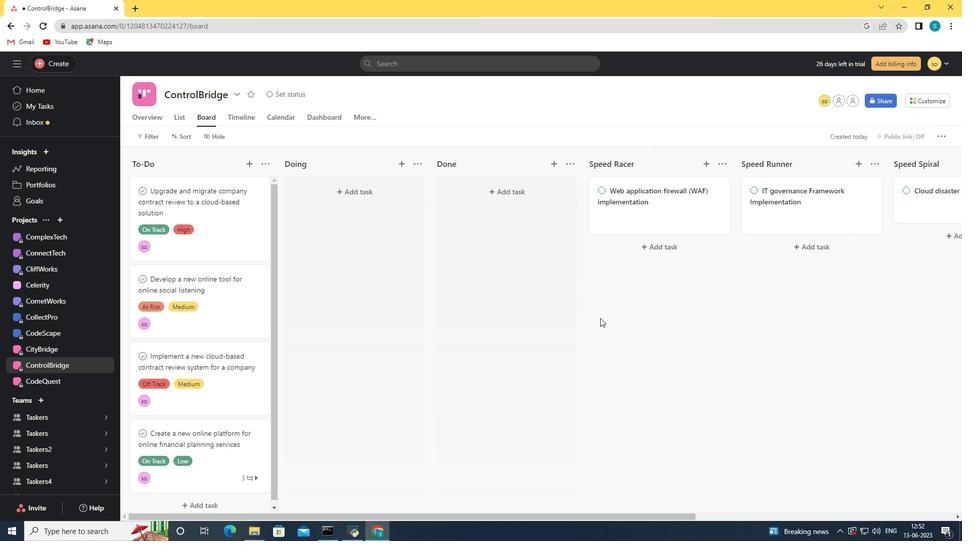 
Action: Mouse scrolled (600, 317) with delta (0, 0)
Screenshot: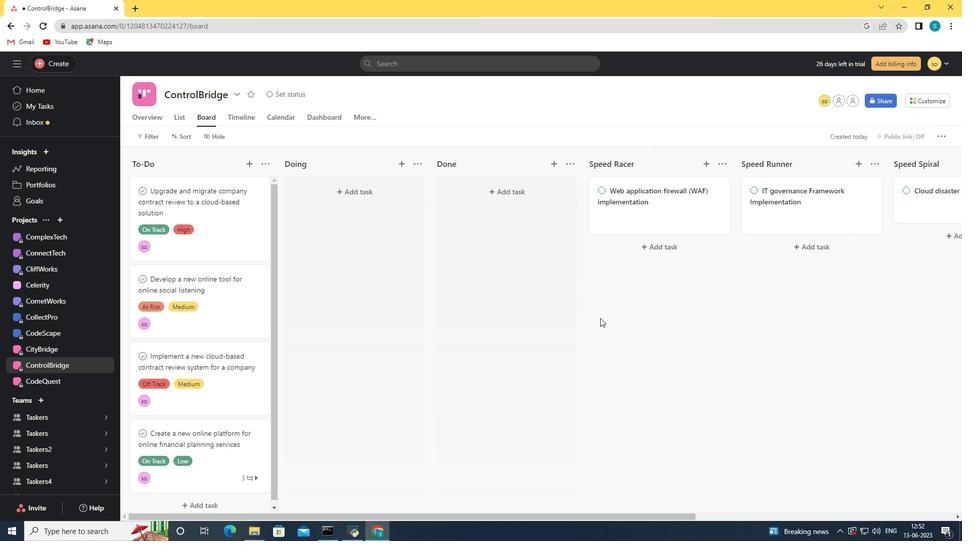 
Action: Mouse moved to (600, 318)
Screenshot: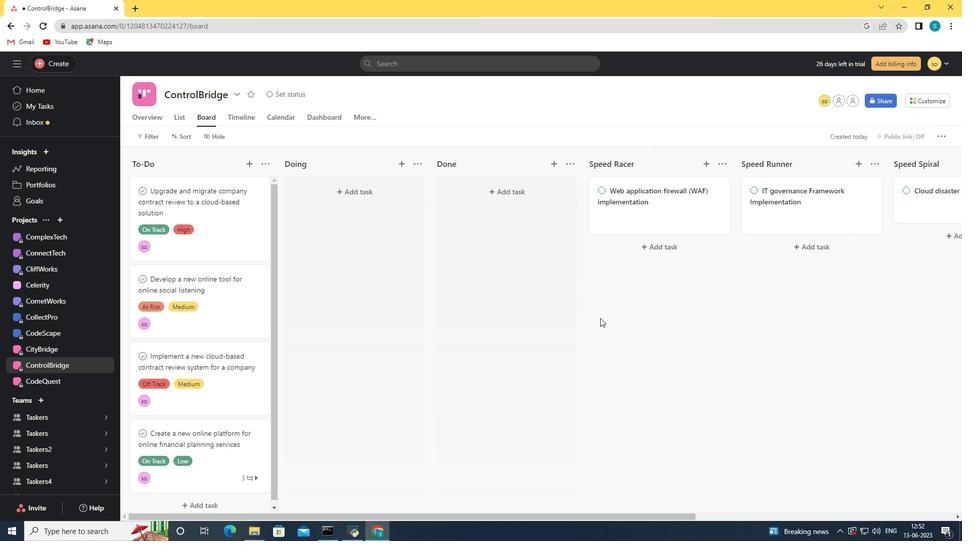 
Action: Mouse scrolled (600, 317) with delta (0, 0)
Screenshot: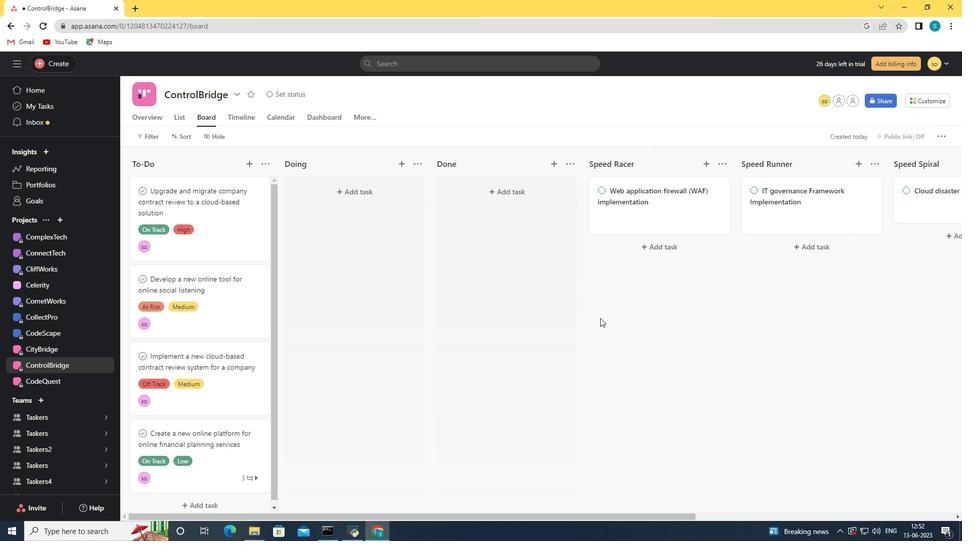 
Action: Mouse scrolled (600, 318) with delta (0, 0)
Screenshot: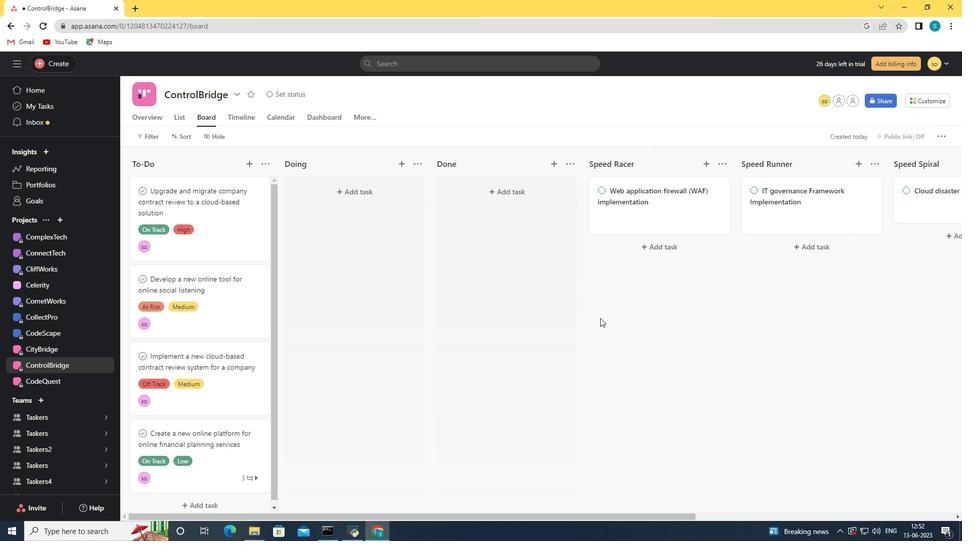 
Action: Mouse scrolled (600, 318) with delta (0, 0)
Screenshot: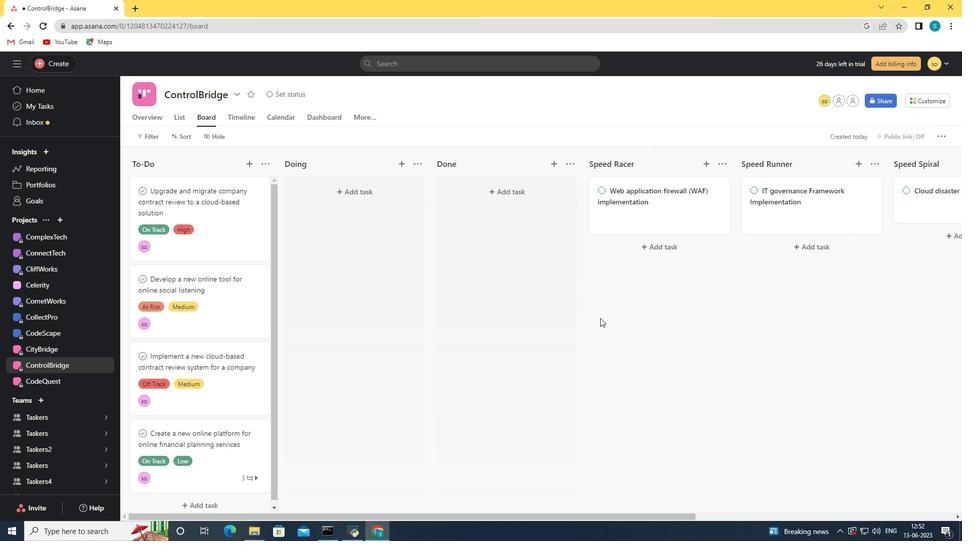 
Action: Mouse scrolled (600, 318) with delta (0, 0)
Screenshot: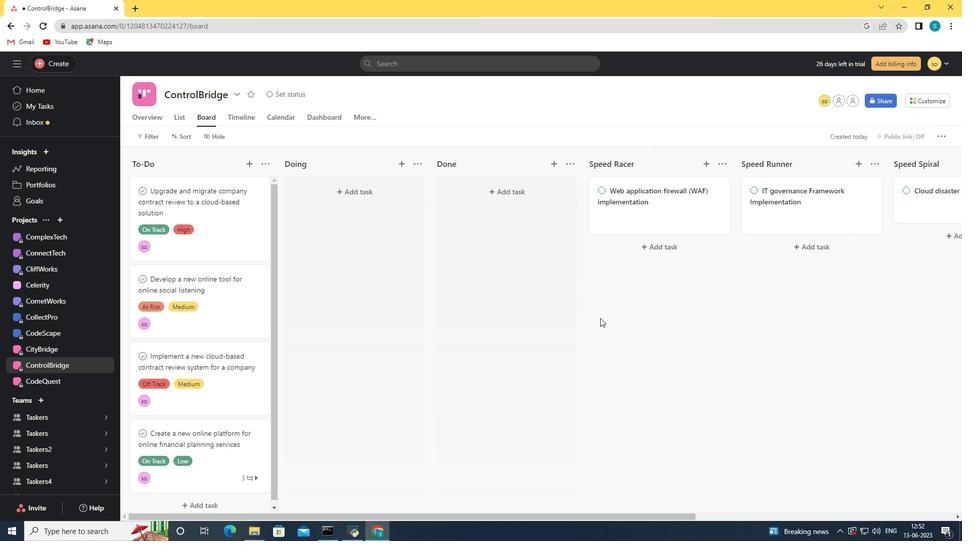 
Action: Mouse scrolled (600, 318) with delta (0, 0)
Screenshot: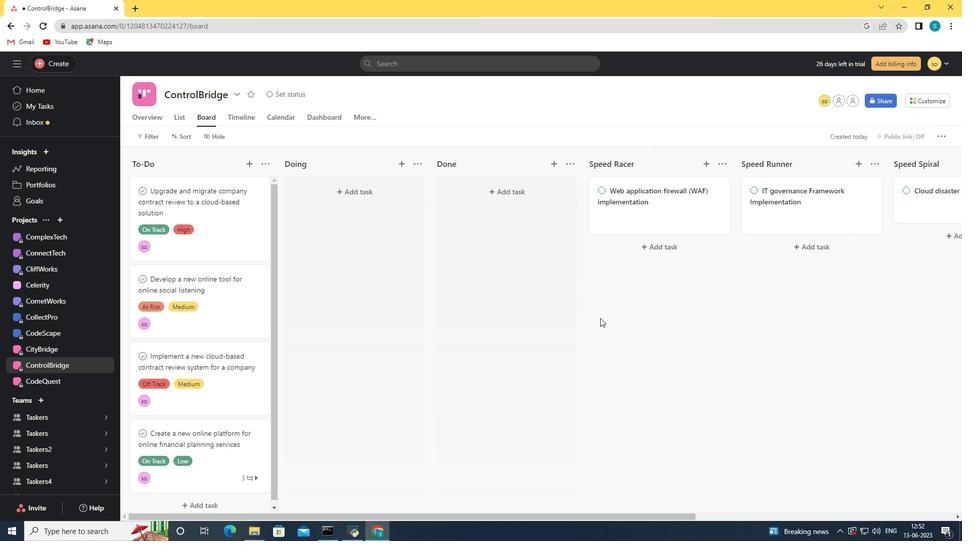 
Action: Mouse scrolled (600, 318) with delta (0, 0)
Screenshot: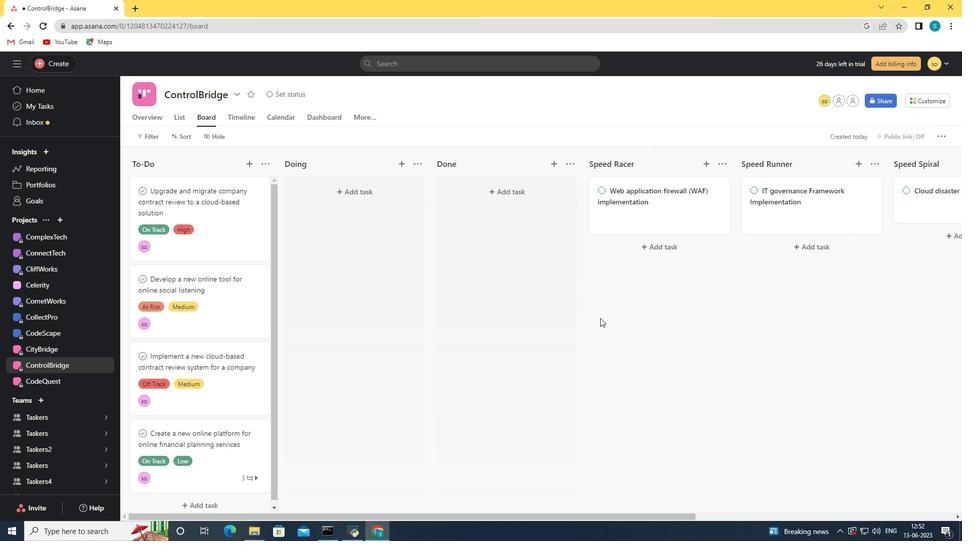 
